 Task: Add an event with the title Presentation Rehearsal and Final Touches, date '2024/05/25', time 9:40 AM to 11:40 AMand add a description: The employee and the supervisor will collaboratively develop an action plan outlining the steps and strategies necessary for improvement. This plan may include specific tasks, training or development opportunities, resources, and support systems to aid in the employee's growth and progress.Select event color  Banana . Add location for the event as: Riyadh, Saudi Arabia, logged in from the account softage.4@softage.netand send the event invitation to softage.2@softage.net and softage.3@softage.net. Set a reminder for the event Every weekday(Monday to Friday)
Action: Mouse moved to (85, 112)
Screenshot: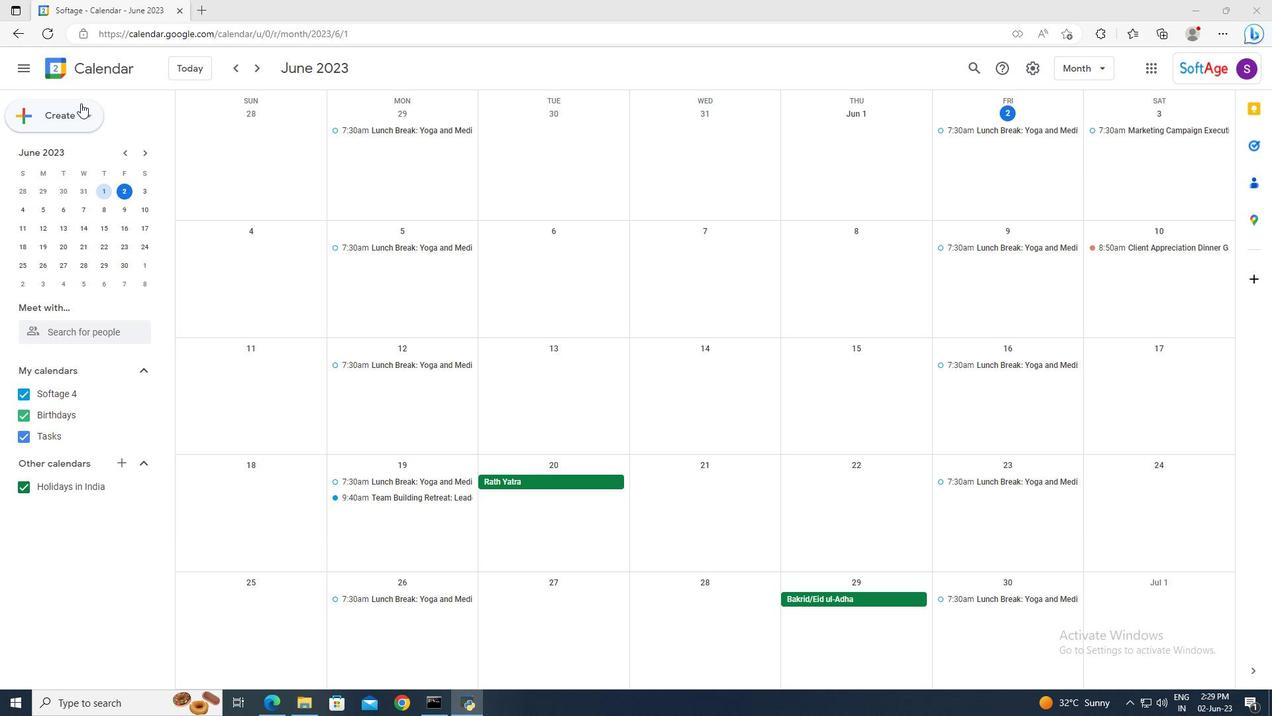 
Action: Mouse pressed left at (85, 112)
Screenshot: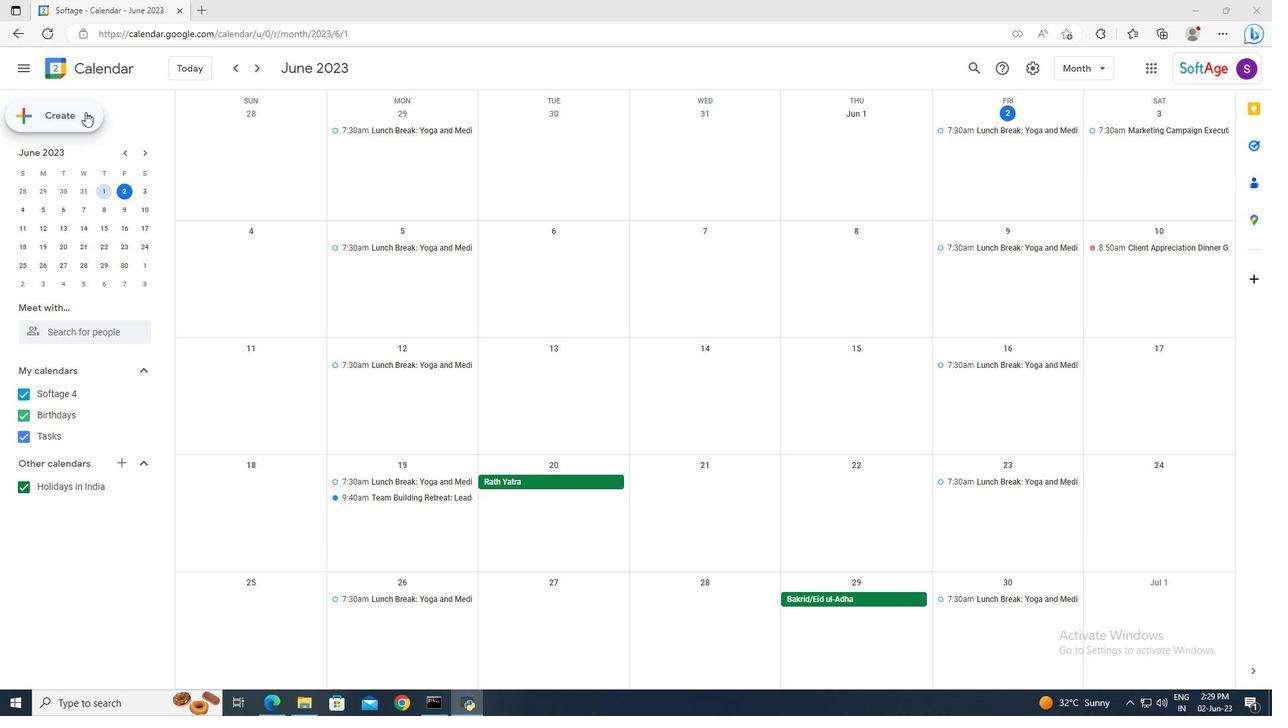 
Action: Mouse moved to (86, 150)
Screenshot: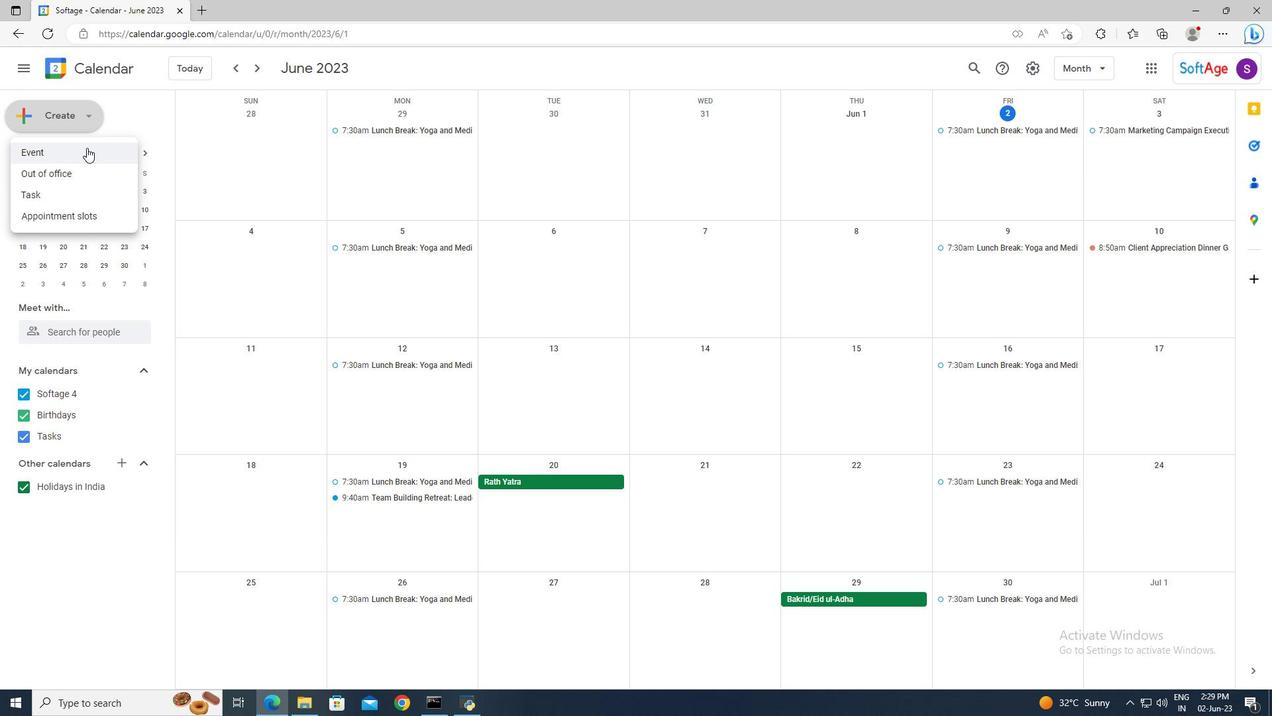 
Action: Mouse pressed left at (86, 150)
Screenshot: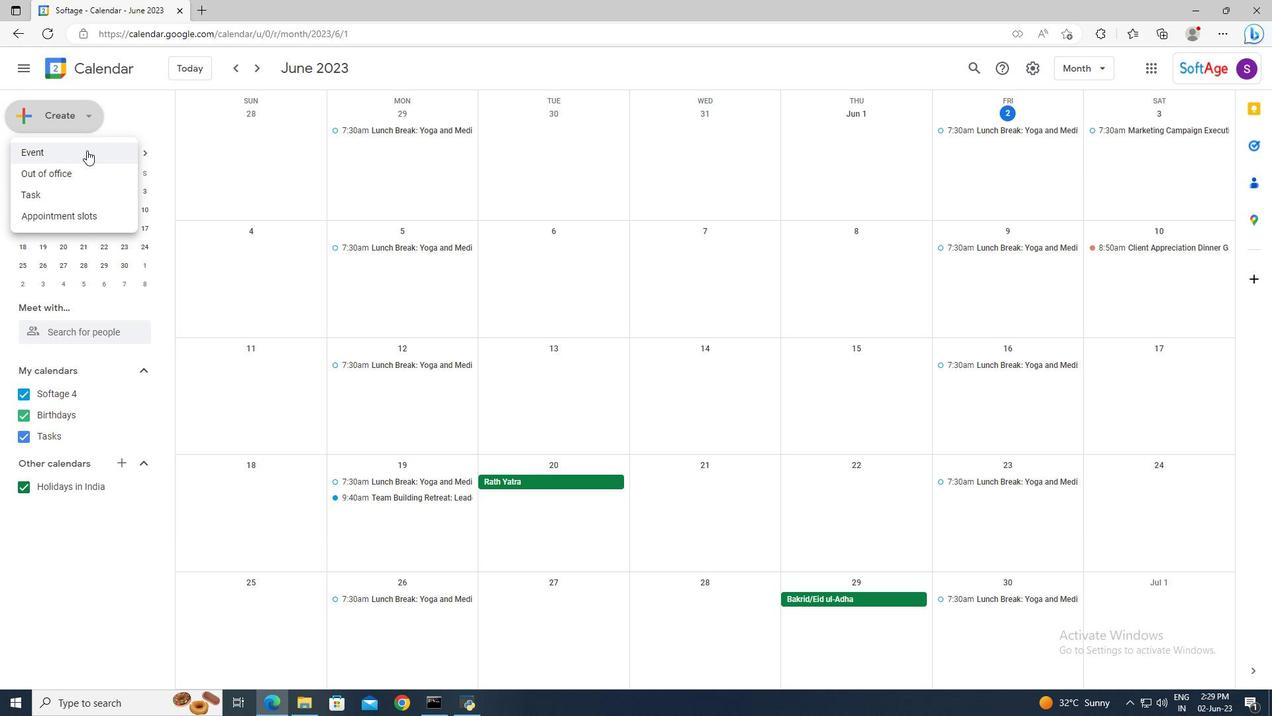 
Action: Mouse moved to (646, 444)
Screenshot: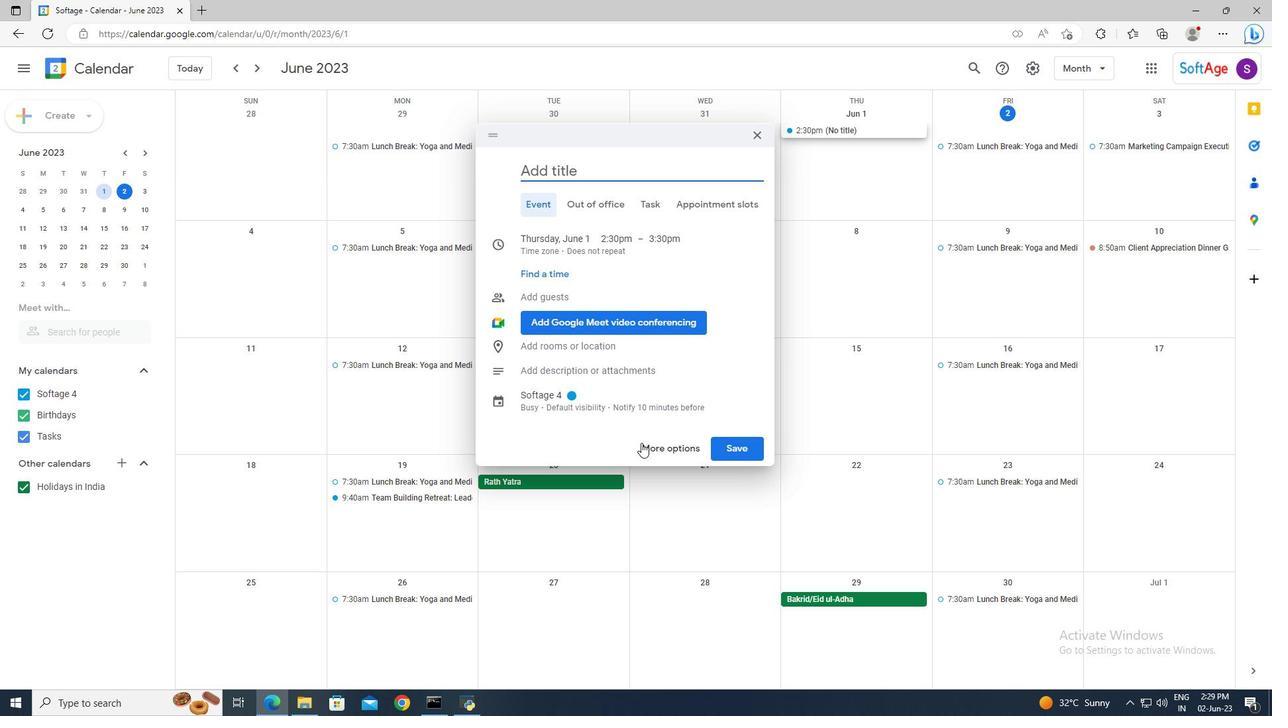 
Action: Mouse pressed left at (646, 444)
Screenshot: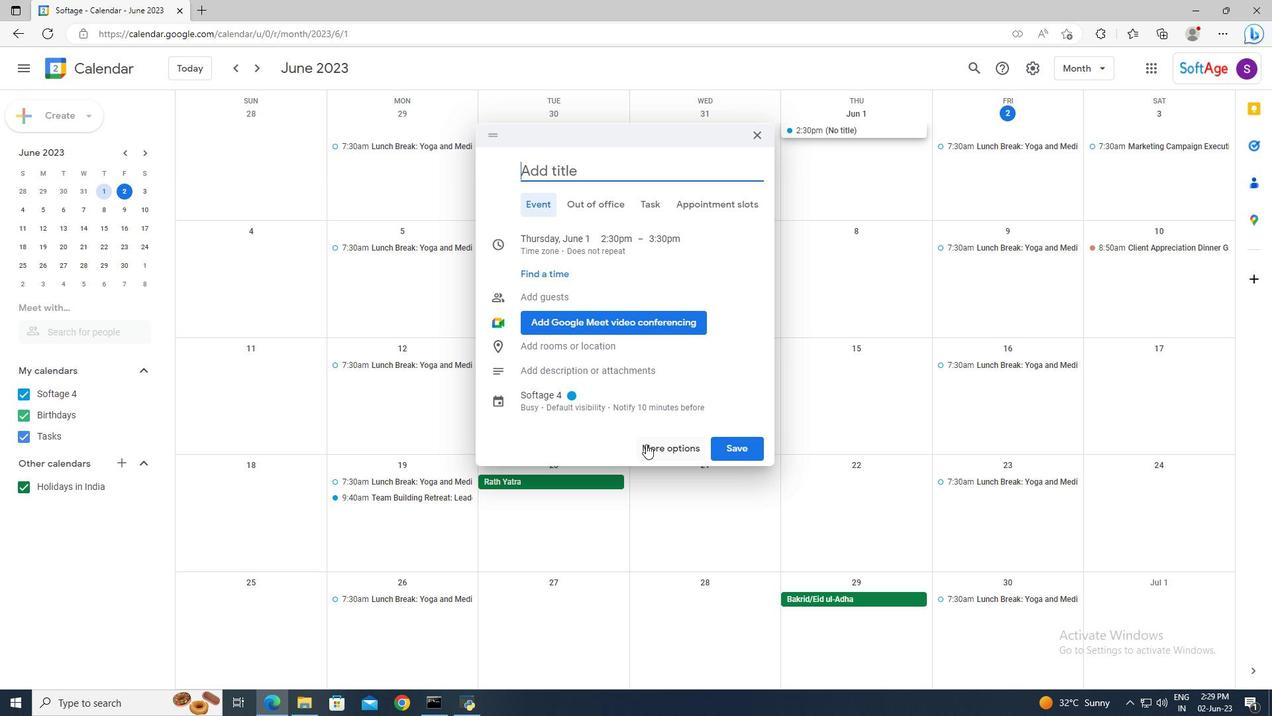 
Action: Mouse moved to (240, 79)
Screenshot: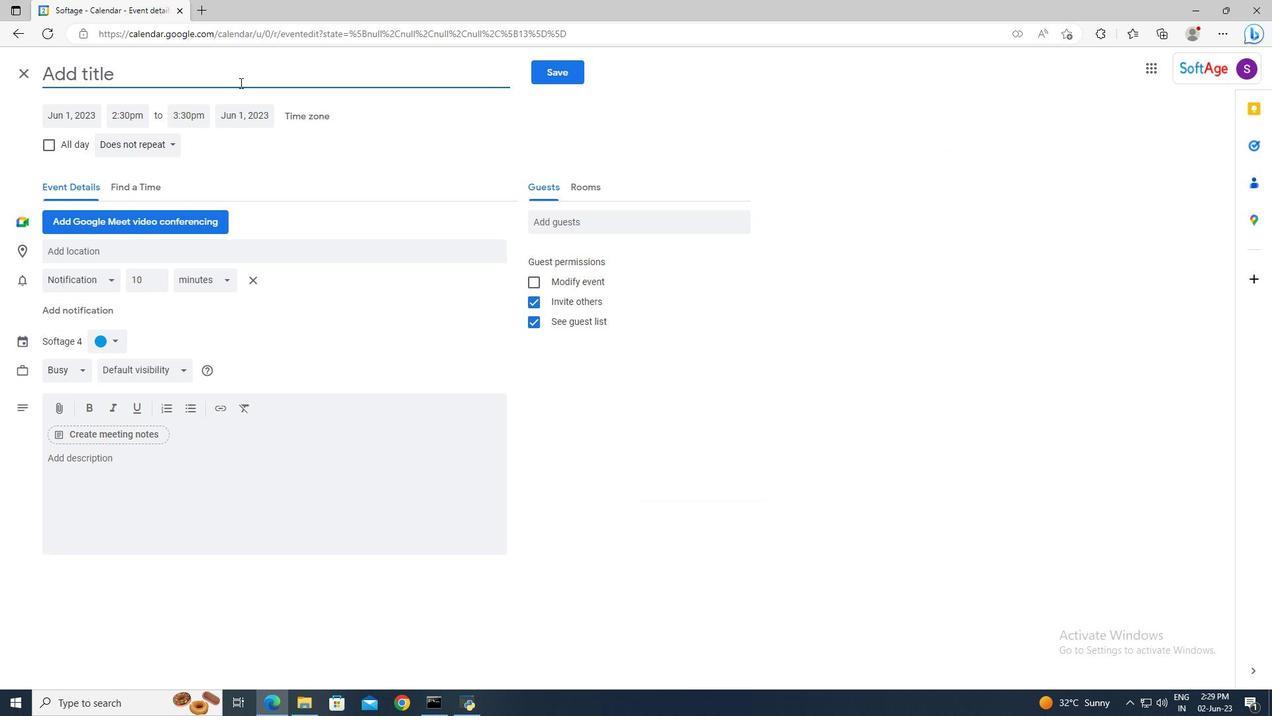 
Action: Mouse pressed left at (240, 79)
Screenshot: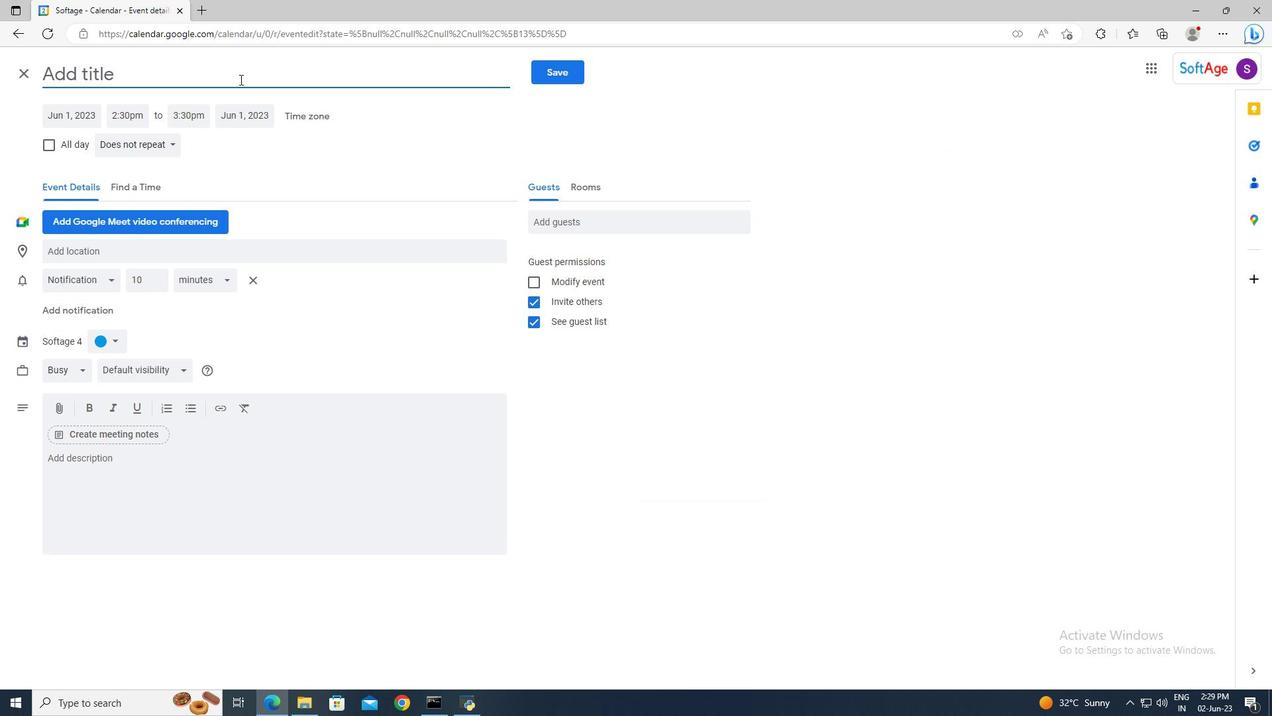 
Action: Key pressed <Key.shift>Presentation<Key.space><Key.shift>Rehearsal<Key.space>and<Key.space><Key.shift>Final<Key.space><Key.shift>Touches
Screenshot: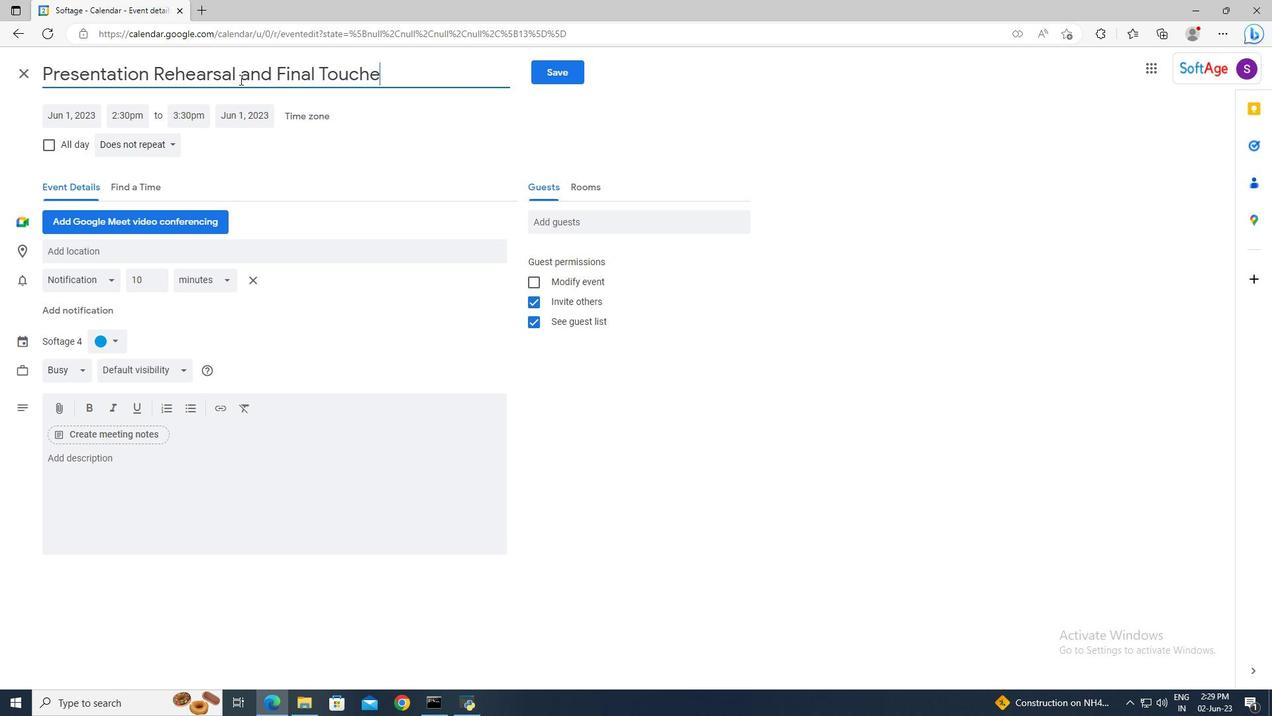 
Action: Mouse moved to (82, 116)
Screenshot: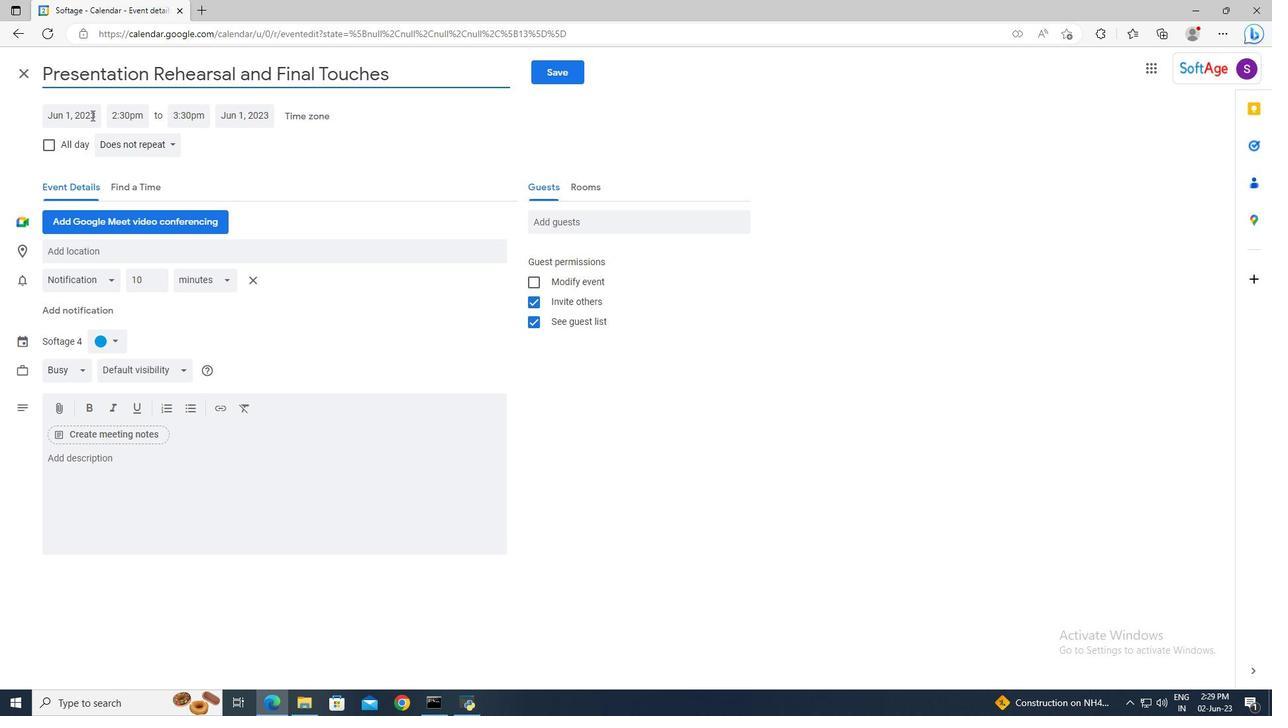 
Action: Mouse pressed left at (82, 116)
Screenshot: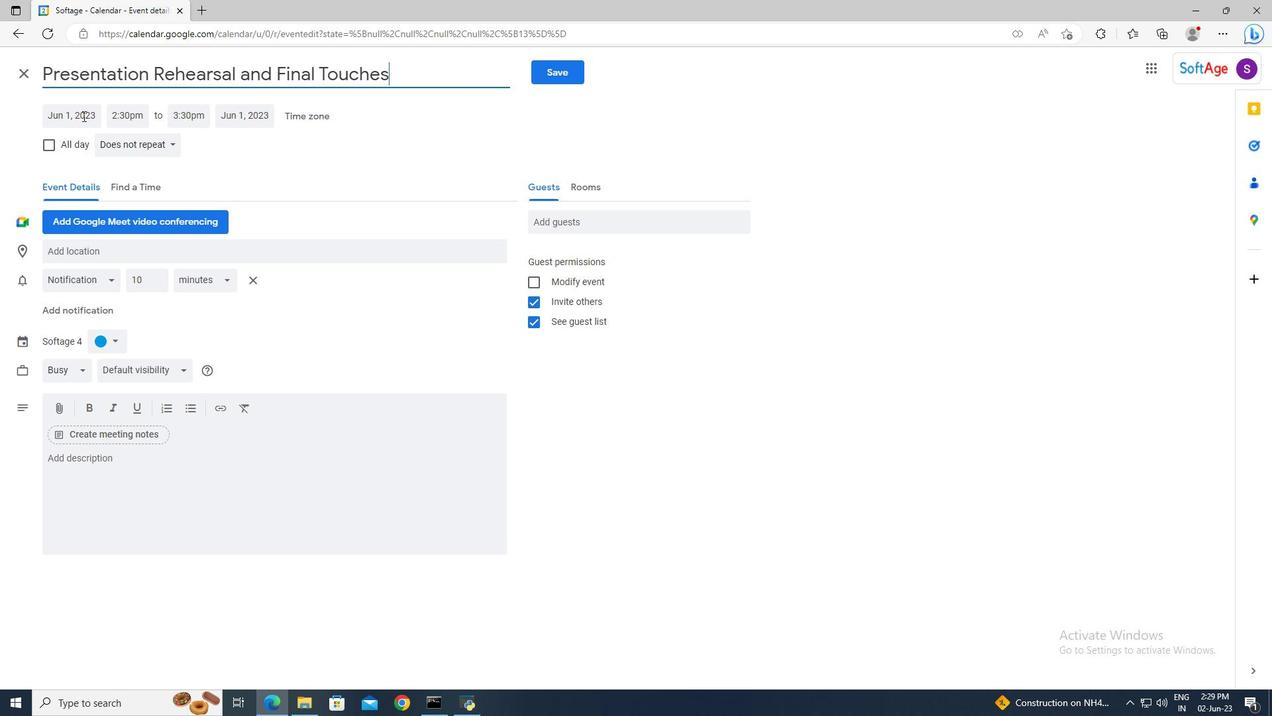 
Action: Mouse moved to (188, 141)
Screenshot: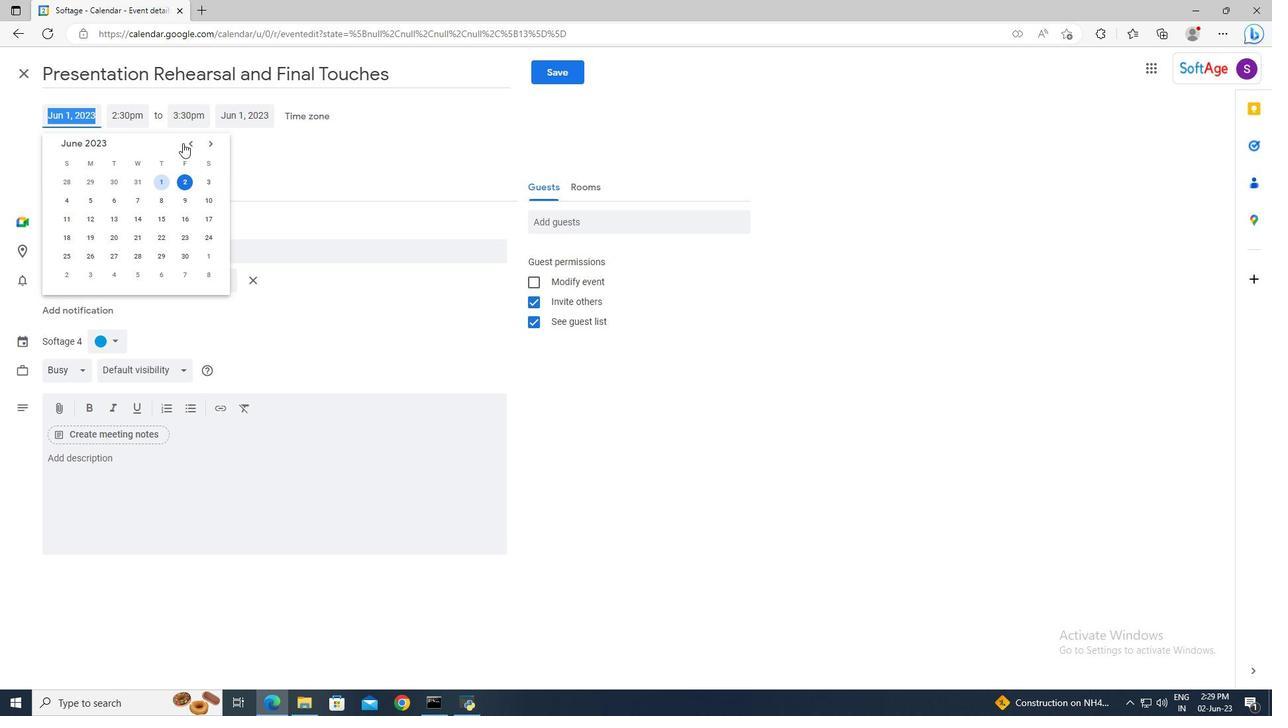 
Action: Mouse pressed left at (188, 141)
Screenshot: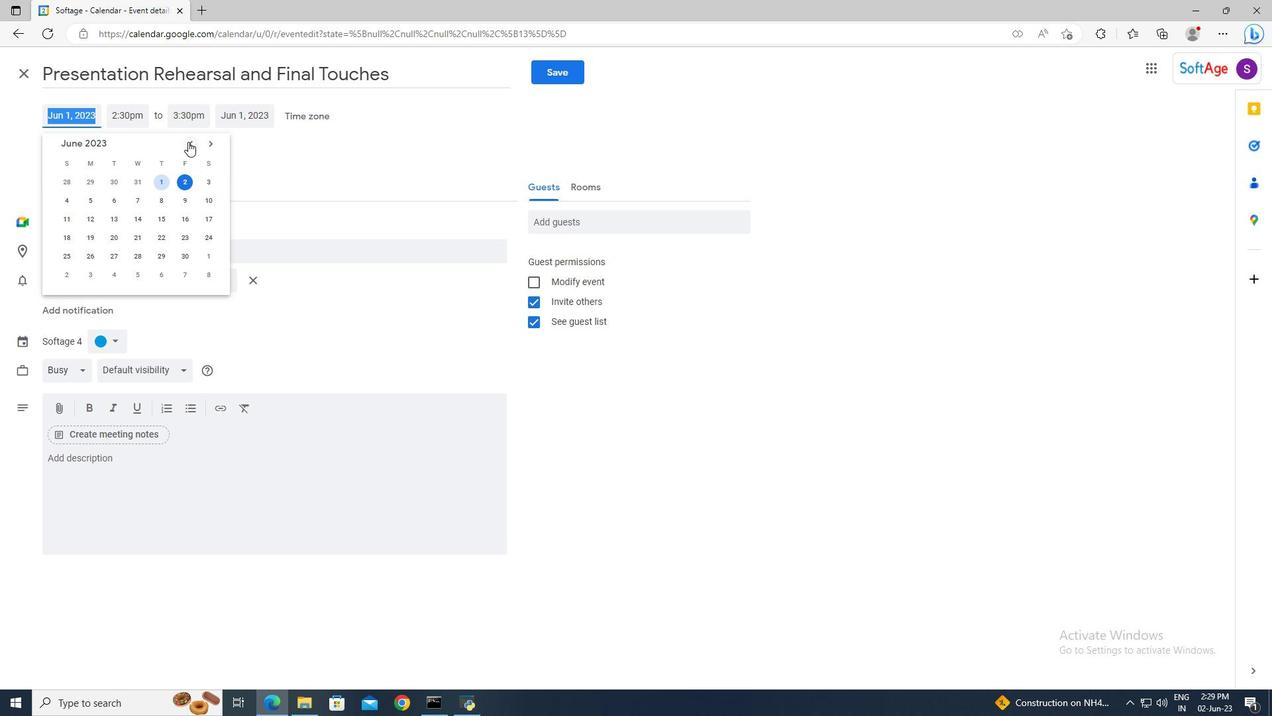 
Action: Mouse moved to (158, 238)
Screenshot: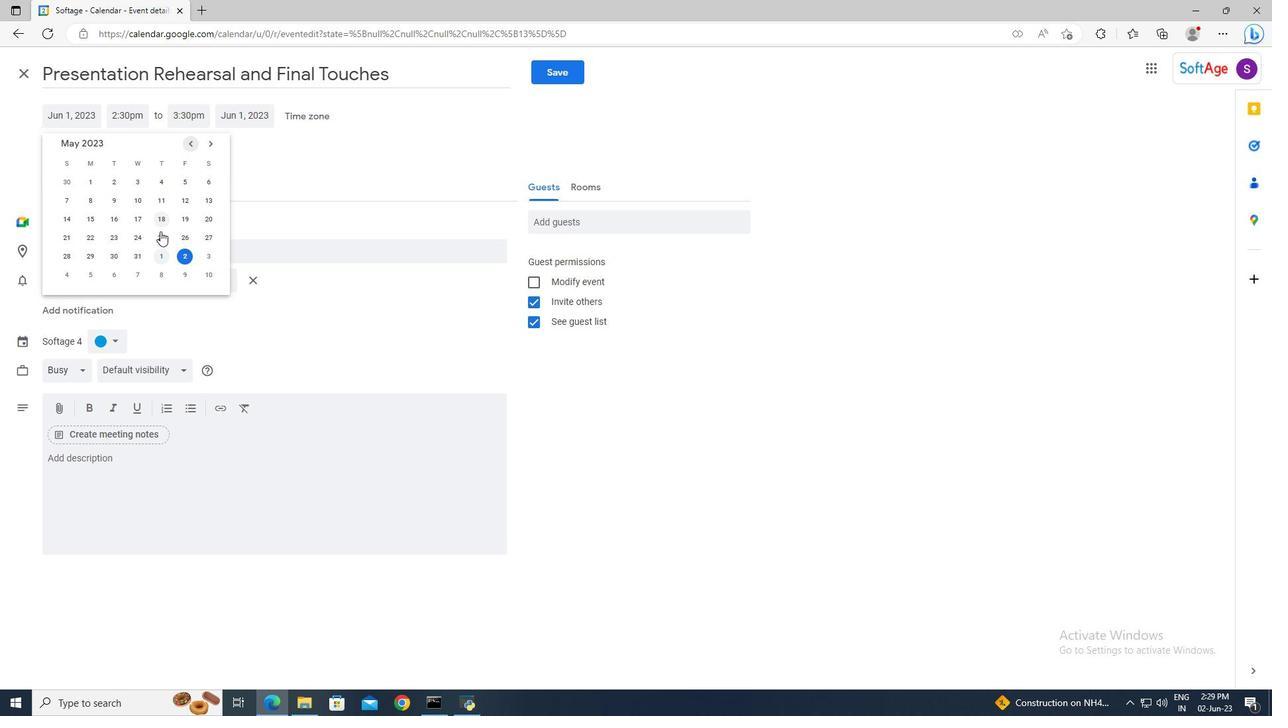 
Action: Mouse pressed left at (158, 238)
Screenshot: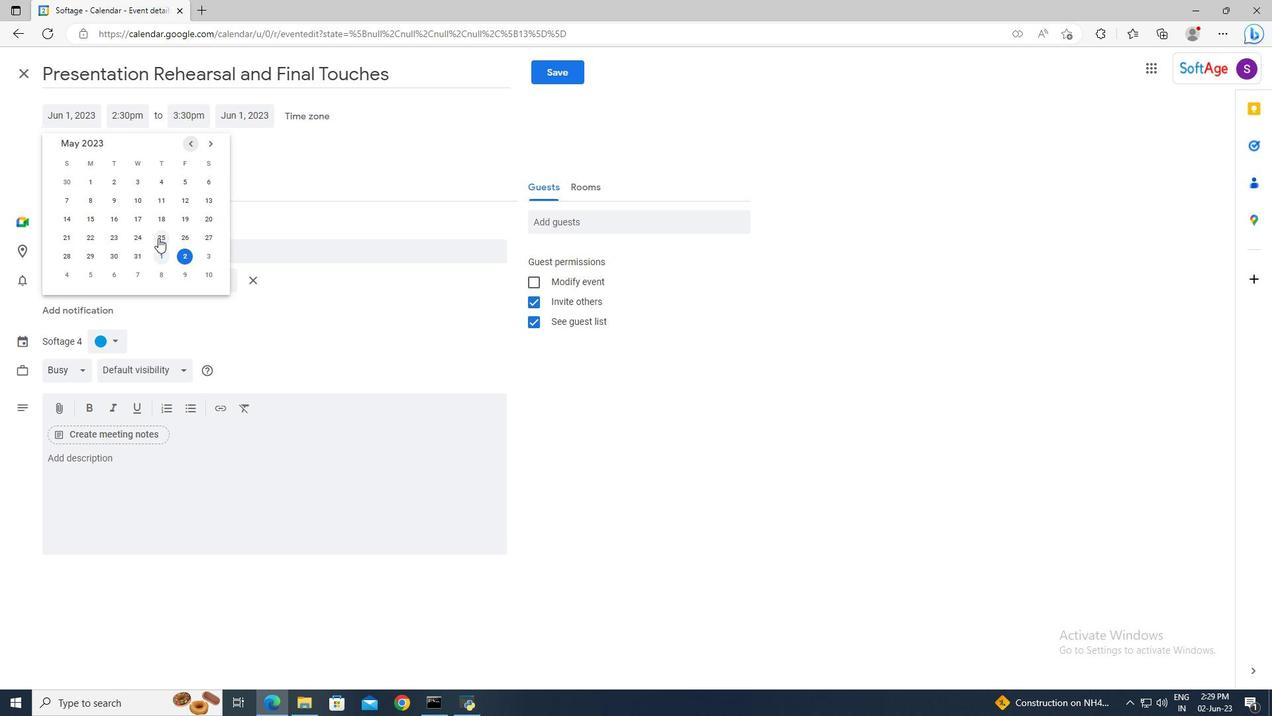 
Action: Mouse moved to (147, 116)
Screenshot: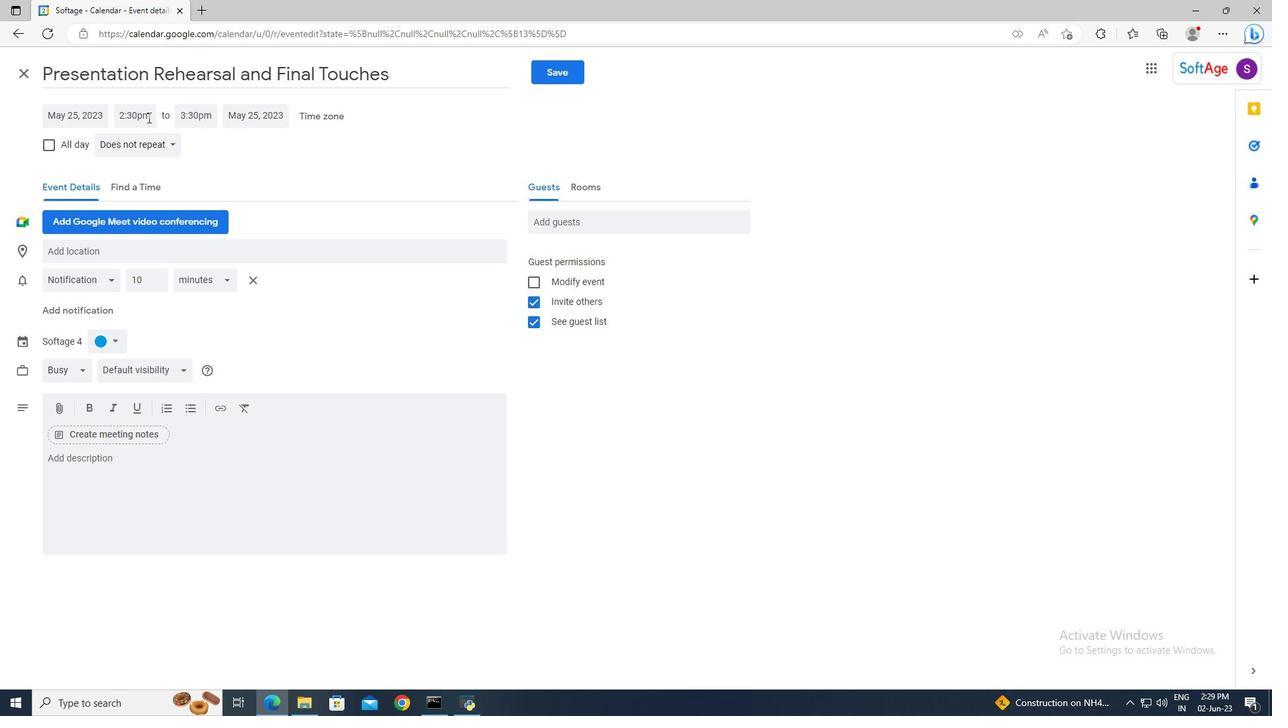 
Action: Mouse pressed left at (147, 116)
Screenshot: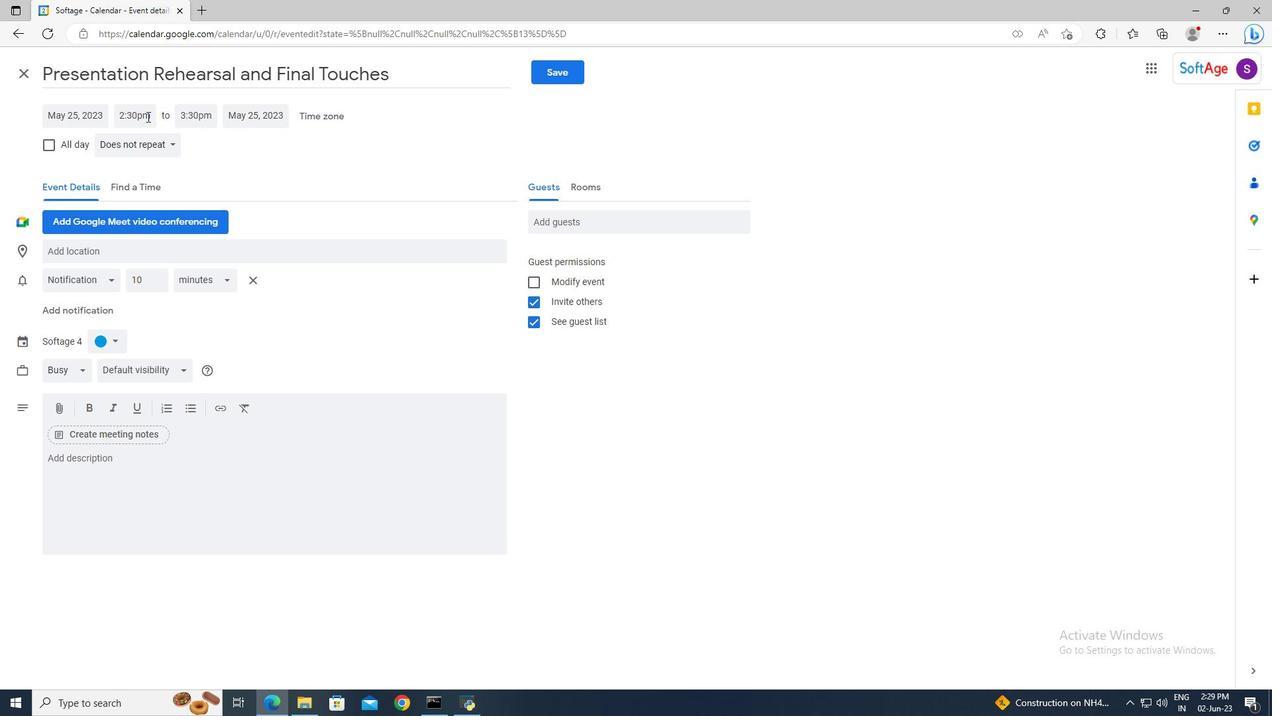 
Action: Key pressed 9<Key.shift>:40<Key.space><Key.shift>AM<Key.enter>
Screenshot: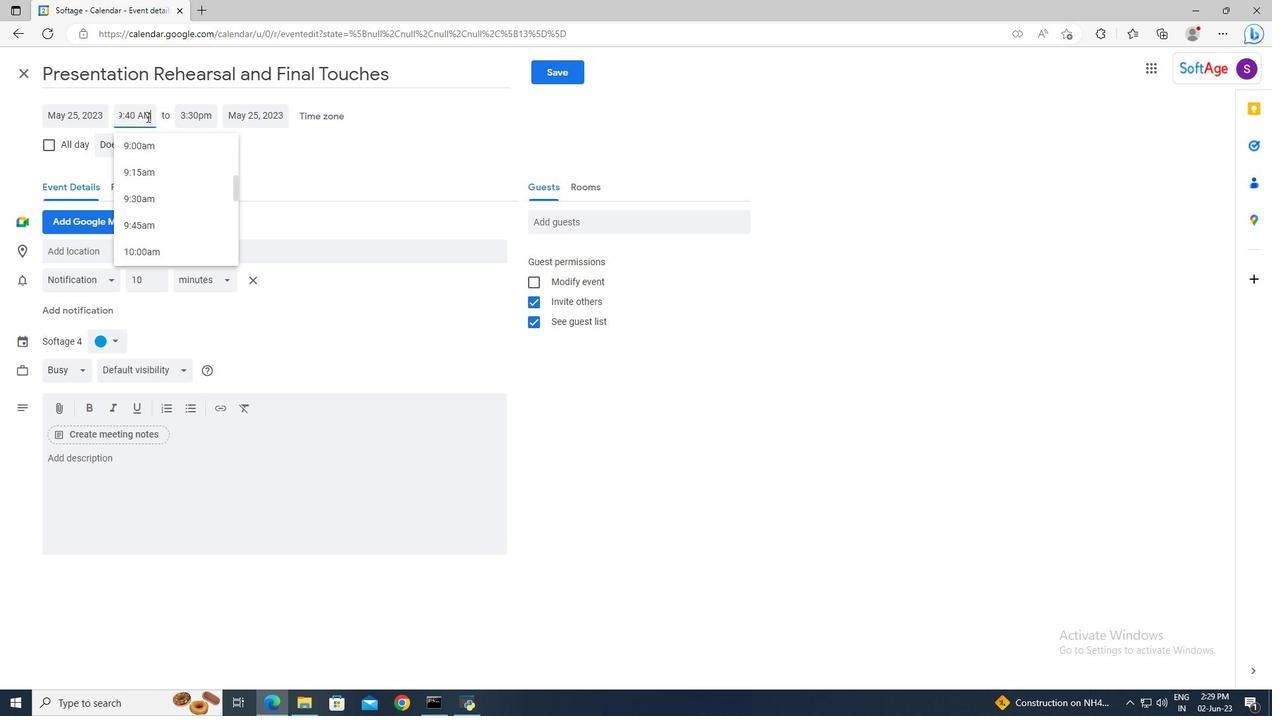 
Action: Mouse moved to (187, 111)
Screenshot: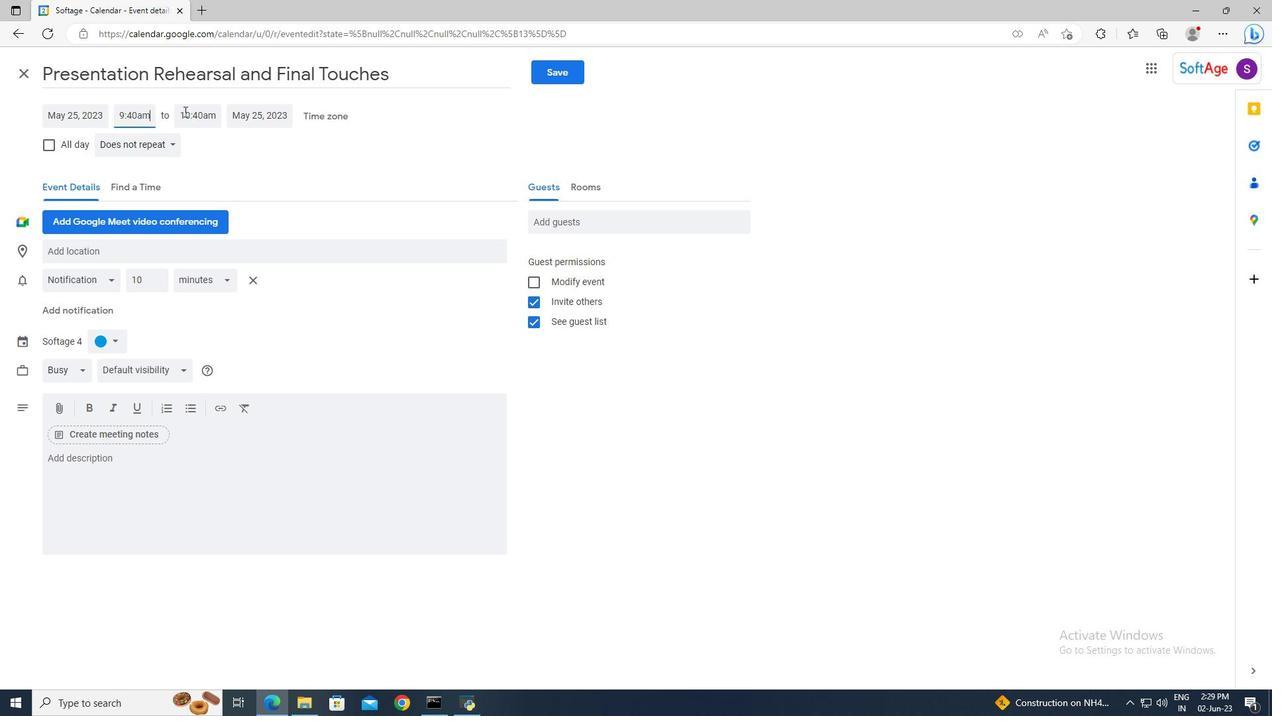
Action: Mouse pressed left at (187, 111)
Screenshot: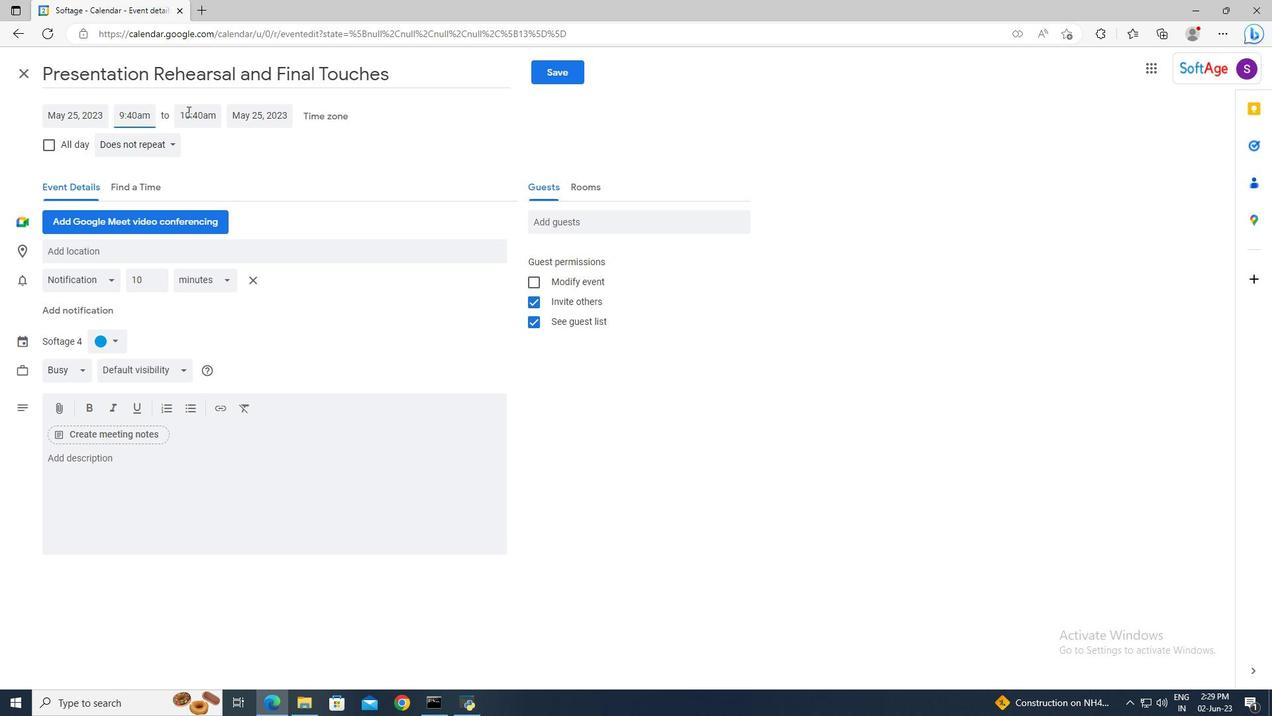 
Action: Key pressed 11<Key.shift>:40<Key.space><Key.shift>AM<Key.enter>
Screenshot: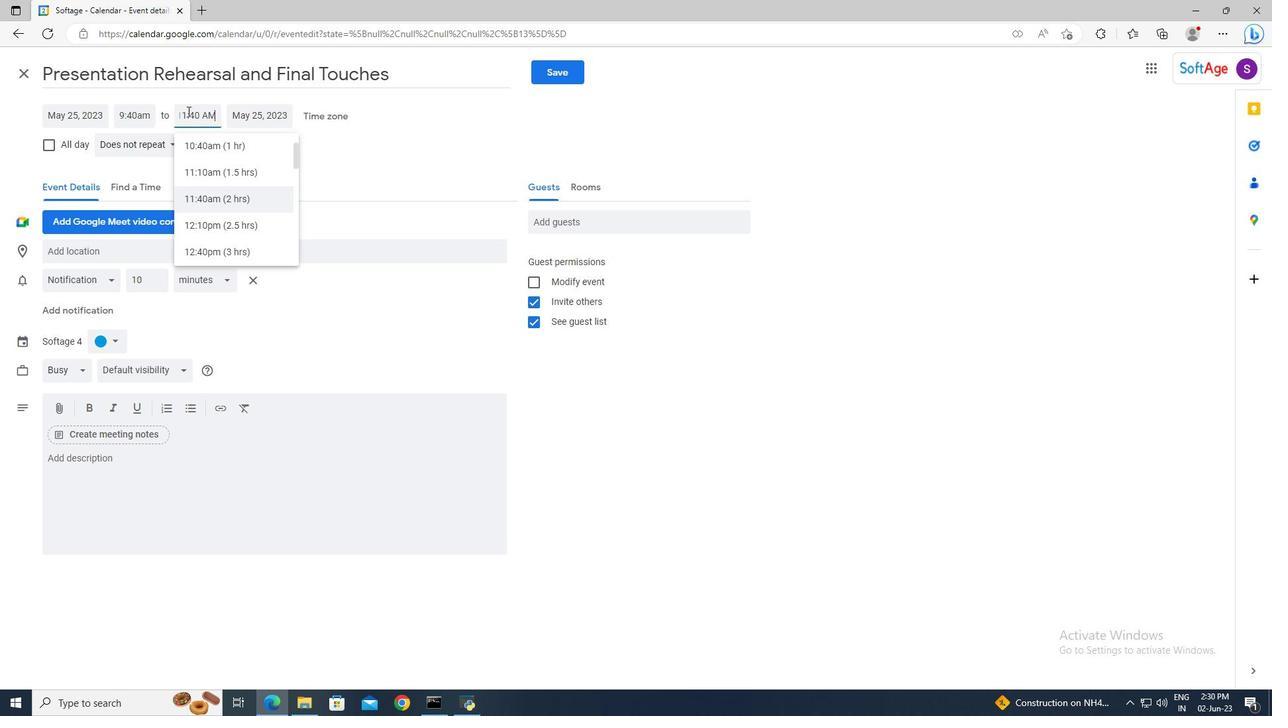 
Action: Mouse moved to (169, 460)
Screenshot: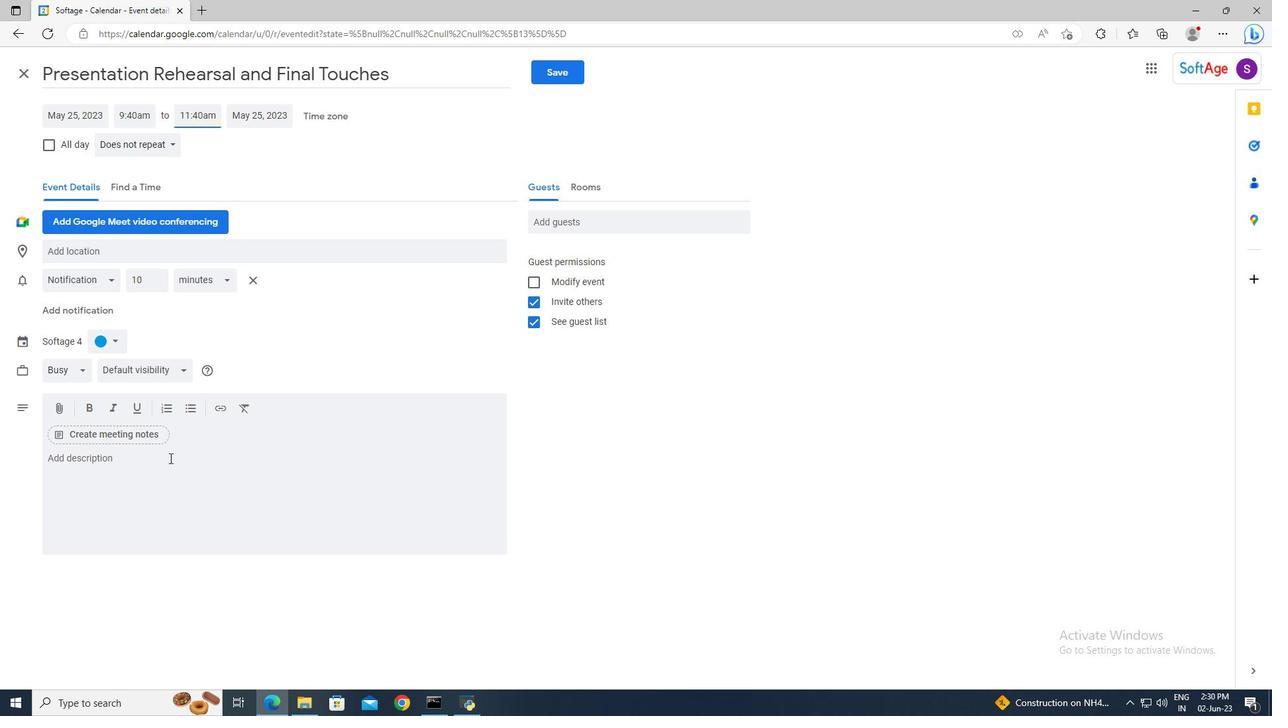 
Action: Mouse pressed left at (169, 460)
Screenshot: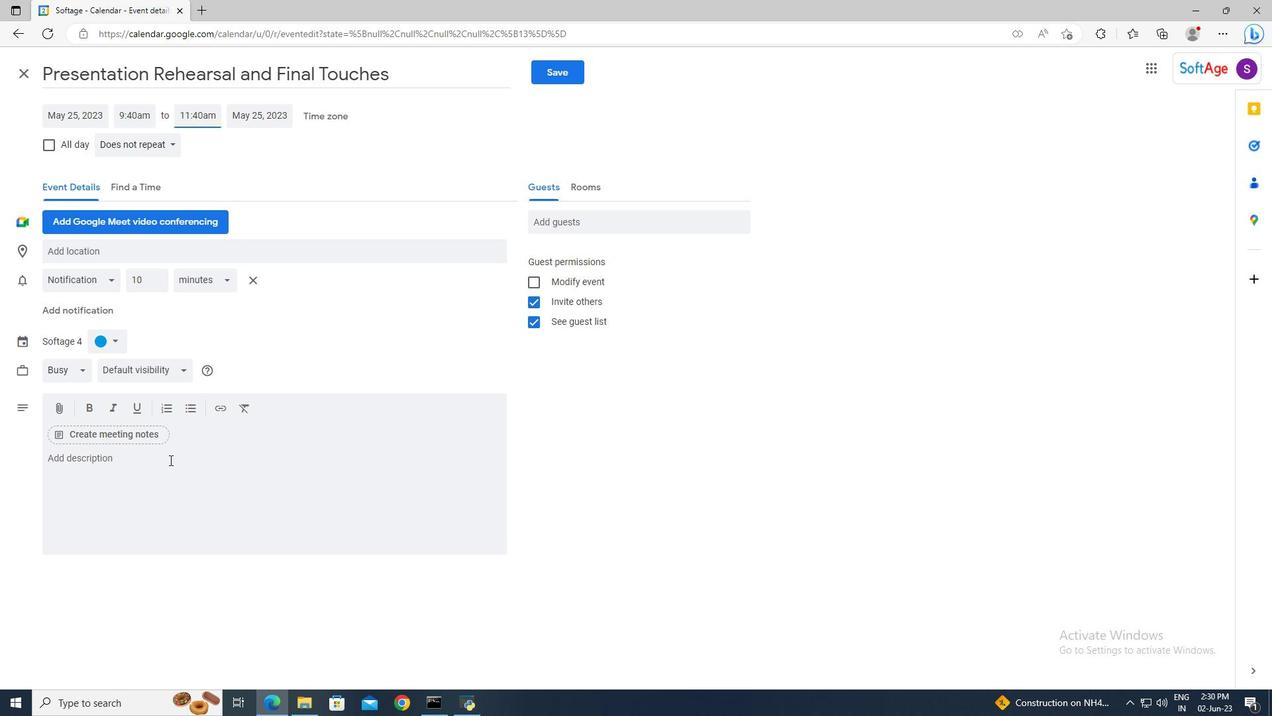 
Action: Key pressed <Key.shift>The<Key.space>employee<Key.space>and<Key.space>the<Key.space>supervisor<Key.space>will<Key.space>collaboratively<Key.space>develop<Key.space>an<Key.space>action<Key.space>plan<Key.space>outlining<Key.space>the<Key.space>steps<Key.space>and<Key.space>strategies<Key.space>necessary<Key.space>for<Key.space>improvement.<Key.space><Key.shift>This<Key.space>plan<Key.space>may<Key.space>include<Key.space>specific<Key.space>tasks,<Key.space>training<Key.space>or<Key.space>development<Key.space>opportunities,<Key.space>resources,<Key.space>and<Key.space>support<Key.space>systems<Key.space>to<Key.space>aid<Key.space>in<Key.space>the<Key.space>employee's<Key.space>growth<Key.space>and<Key.space>progress.
Screenshot: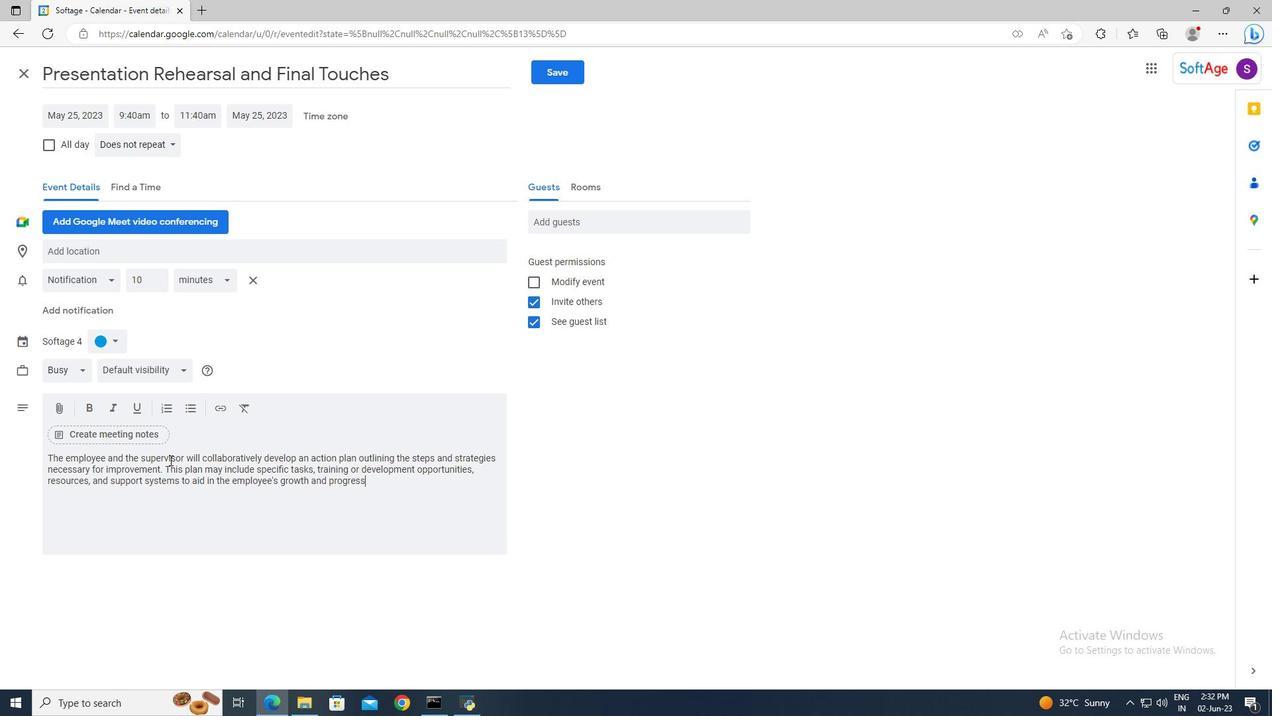 
Action: Mouse moved to (123, 336)
Screenshot: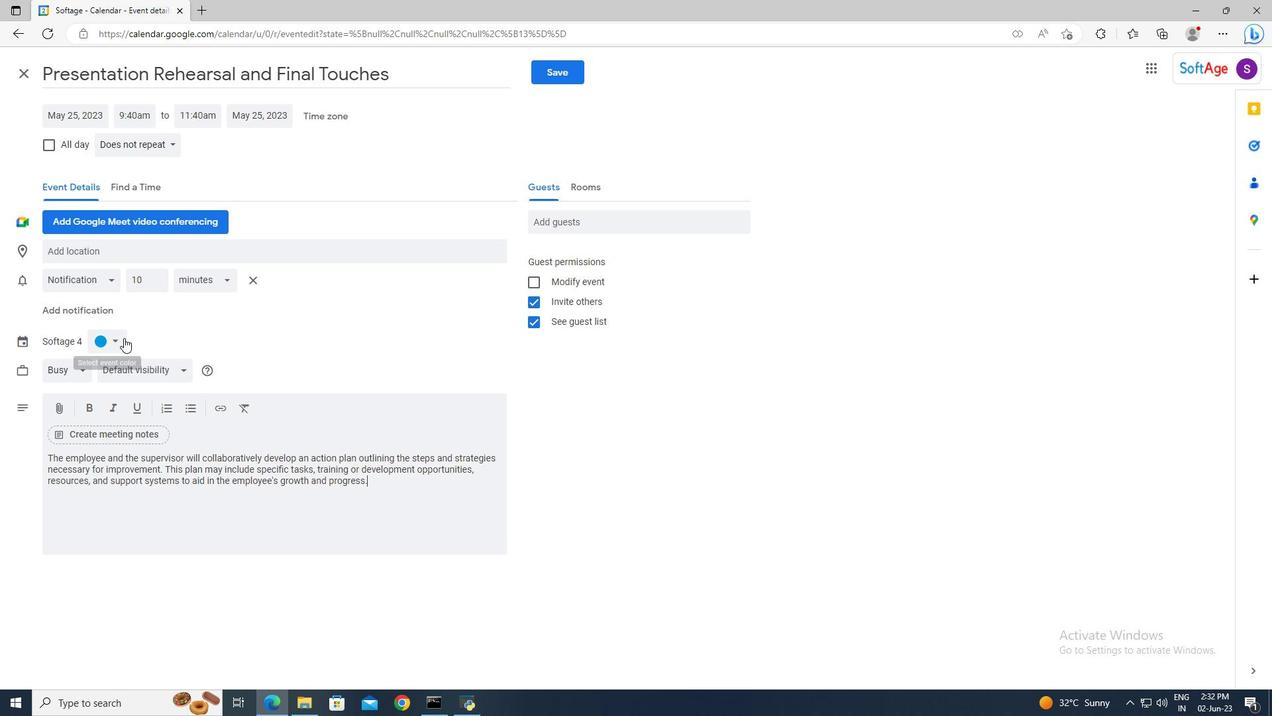 
Action: Mouse pressed left at (123, 336)
Screenshot: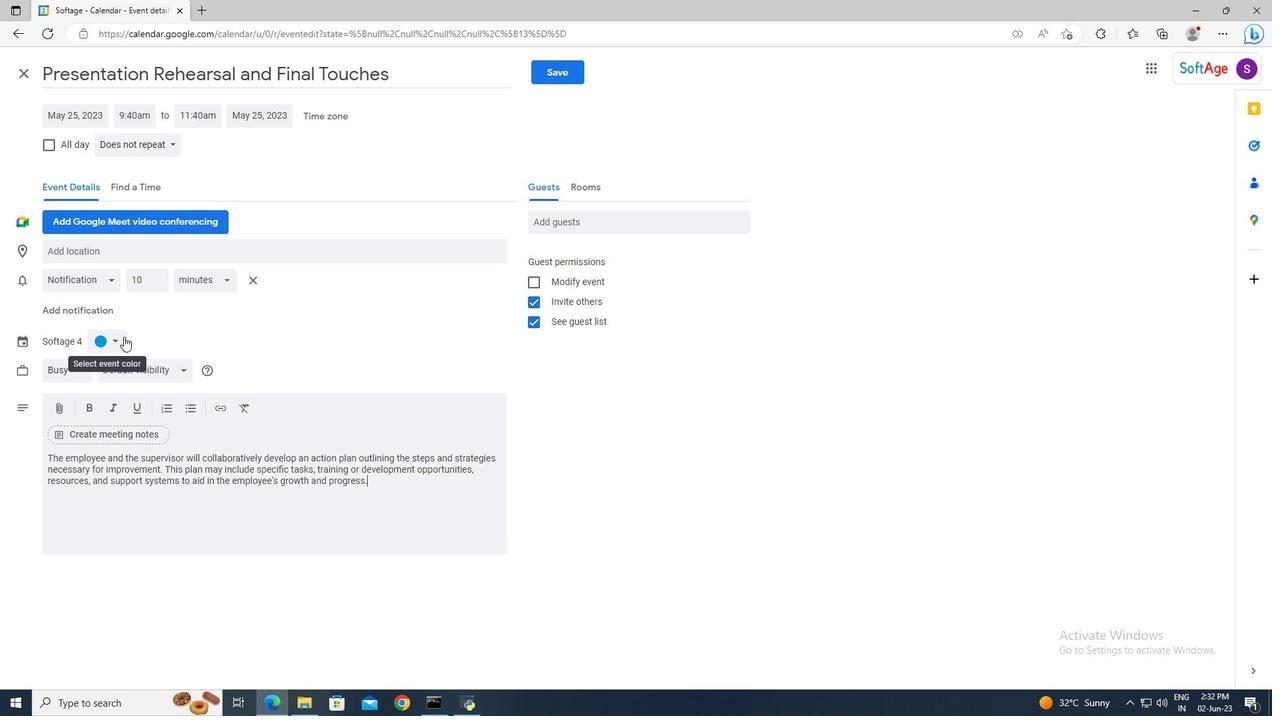 
Action: Mouse moved to (114, 356)
Screenshot: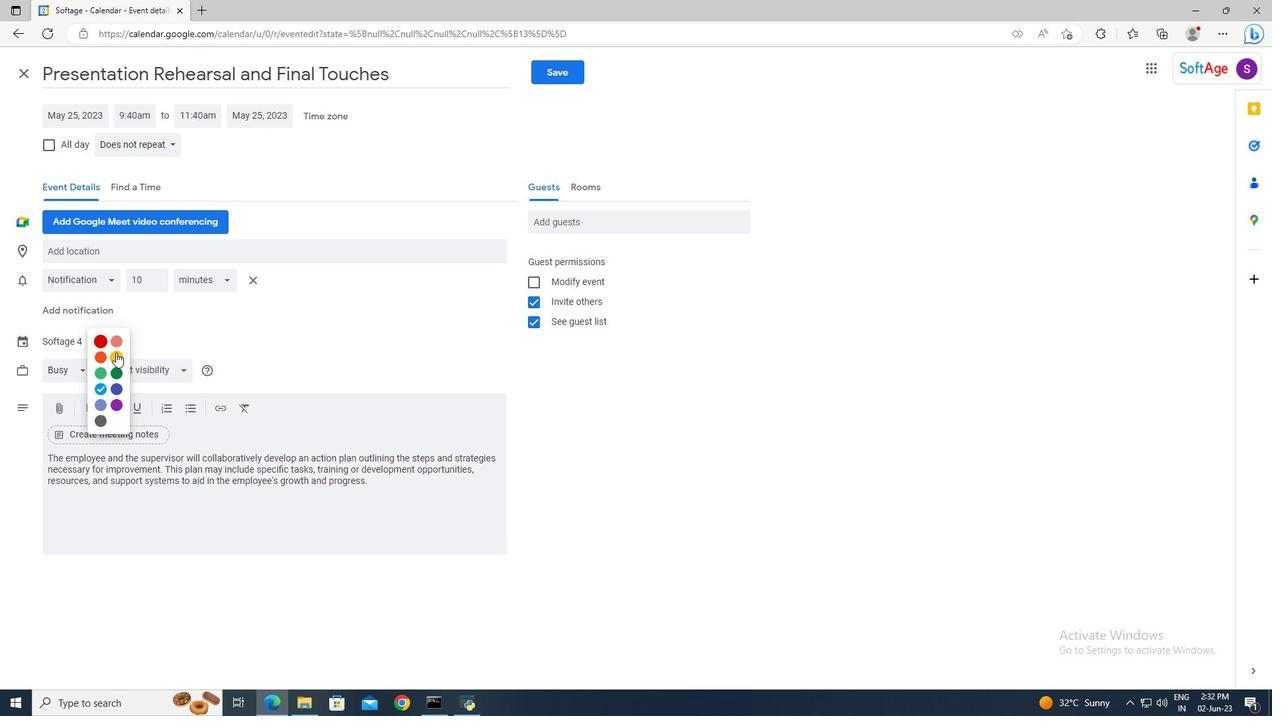 
Action: Mouse pressed left at (114, 356)
Screenshot: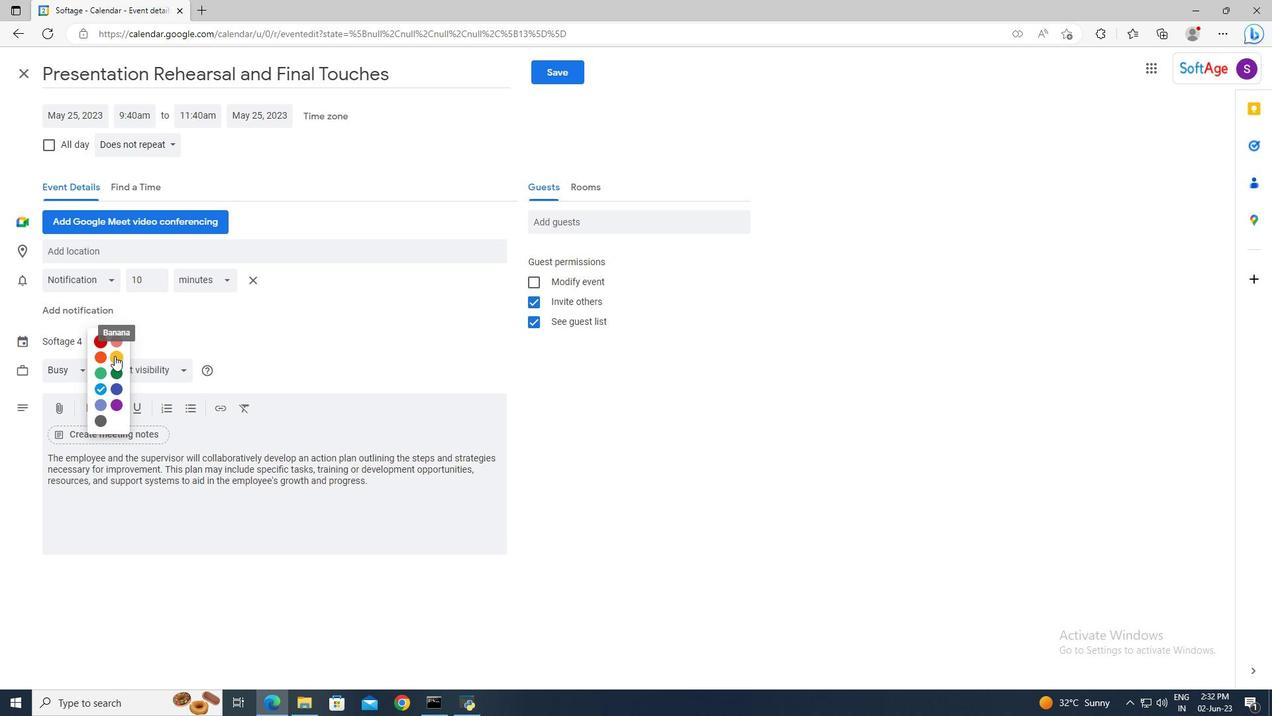 
Action: Mouse moved to (113, 251)
Screenshot: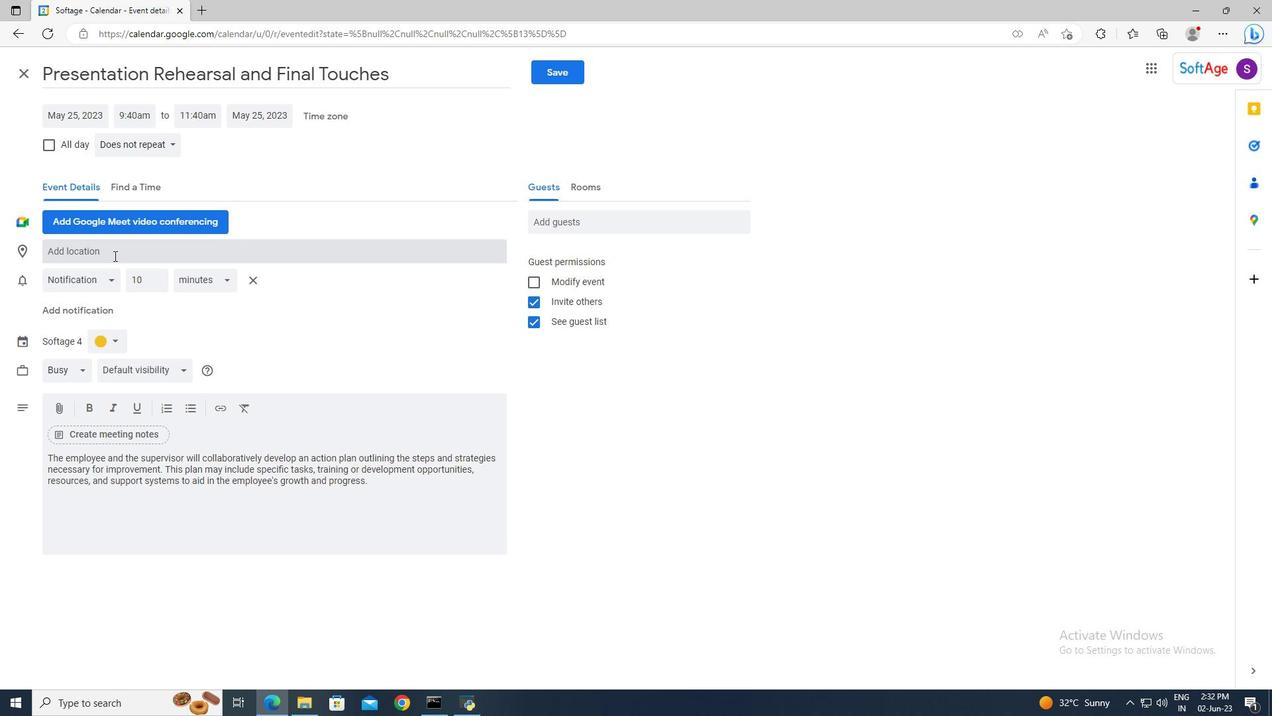 
Action: Mouse pressed left at (113, 251)
Screenshot: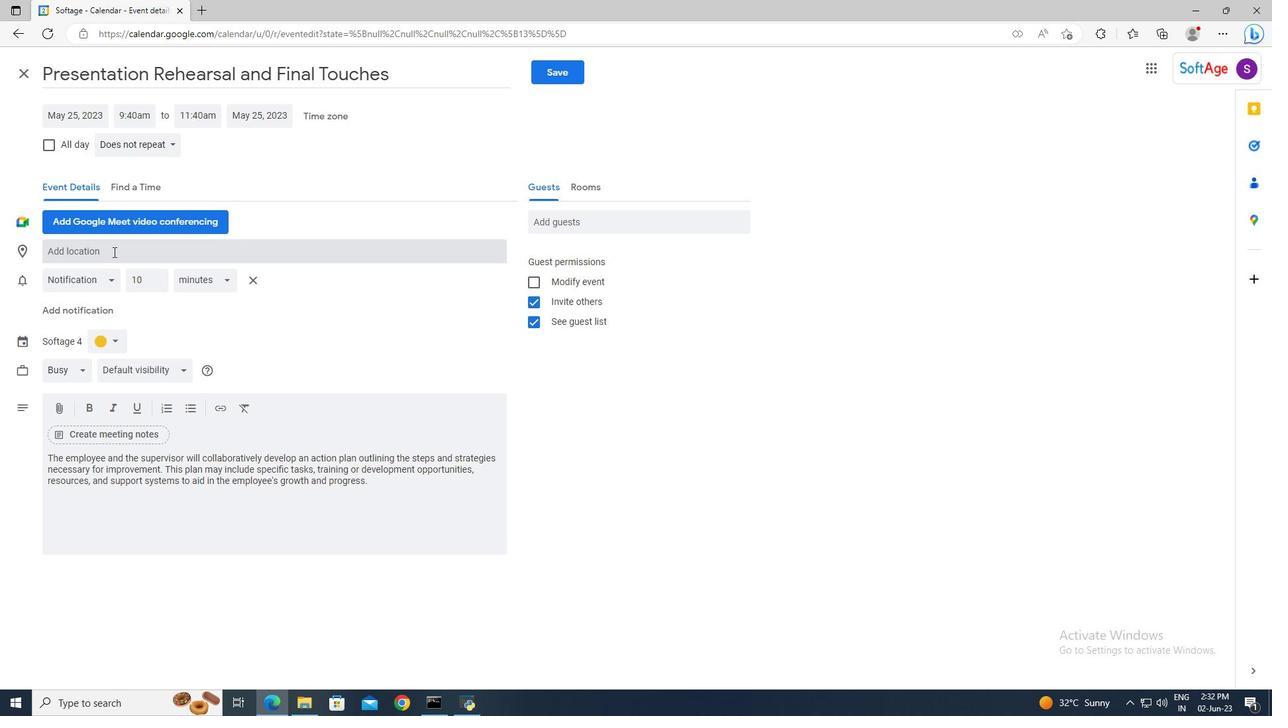 
Action: Key pressed <Key.shift>Riyadh,<Key.space><Key.shift_r>Saudi<Key.space><Key.shift_r>Arabia
Screenshot: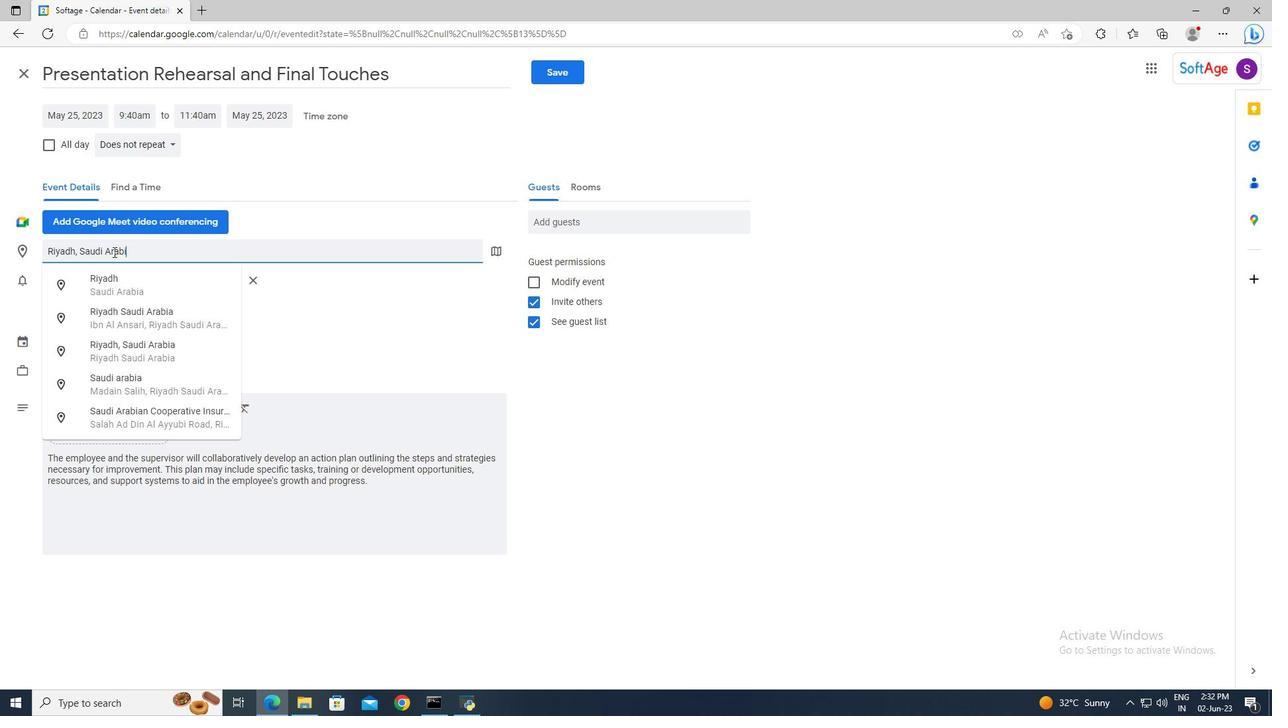 
Action: Mouse moved to (119, 282)
Screenshot: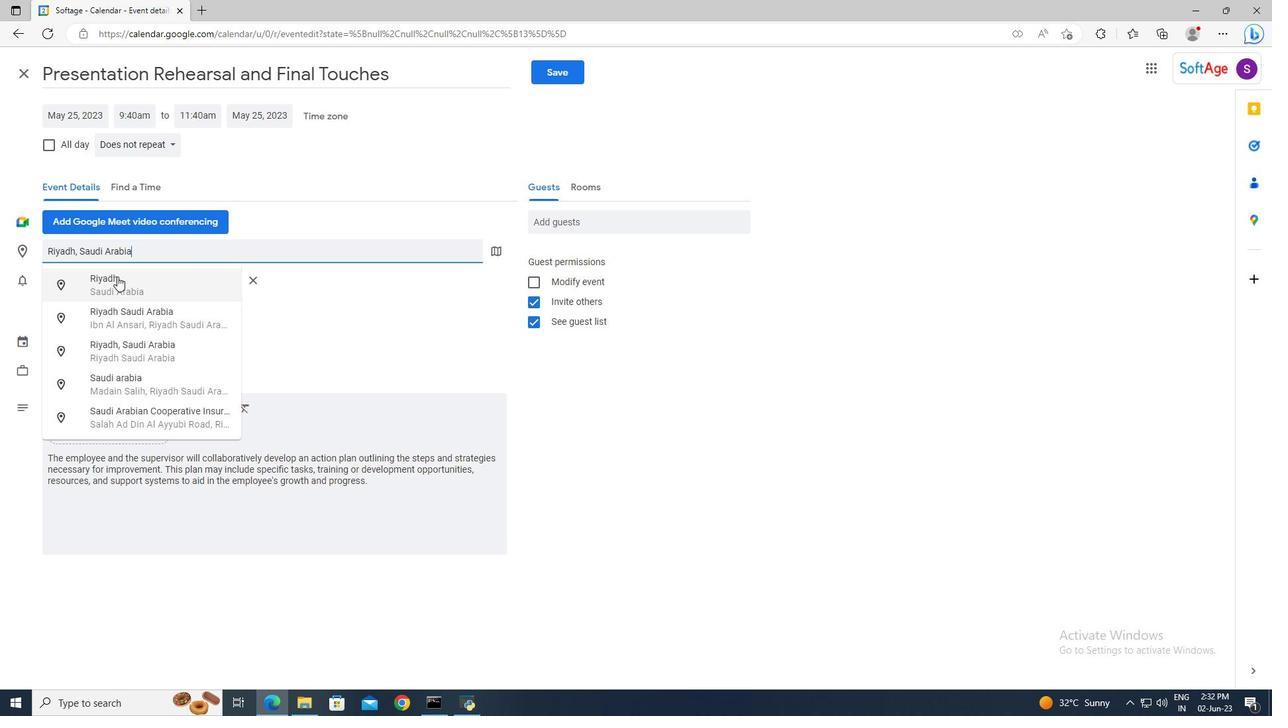 
Action: Mouse pressed left at (119, 282)
Screenshot: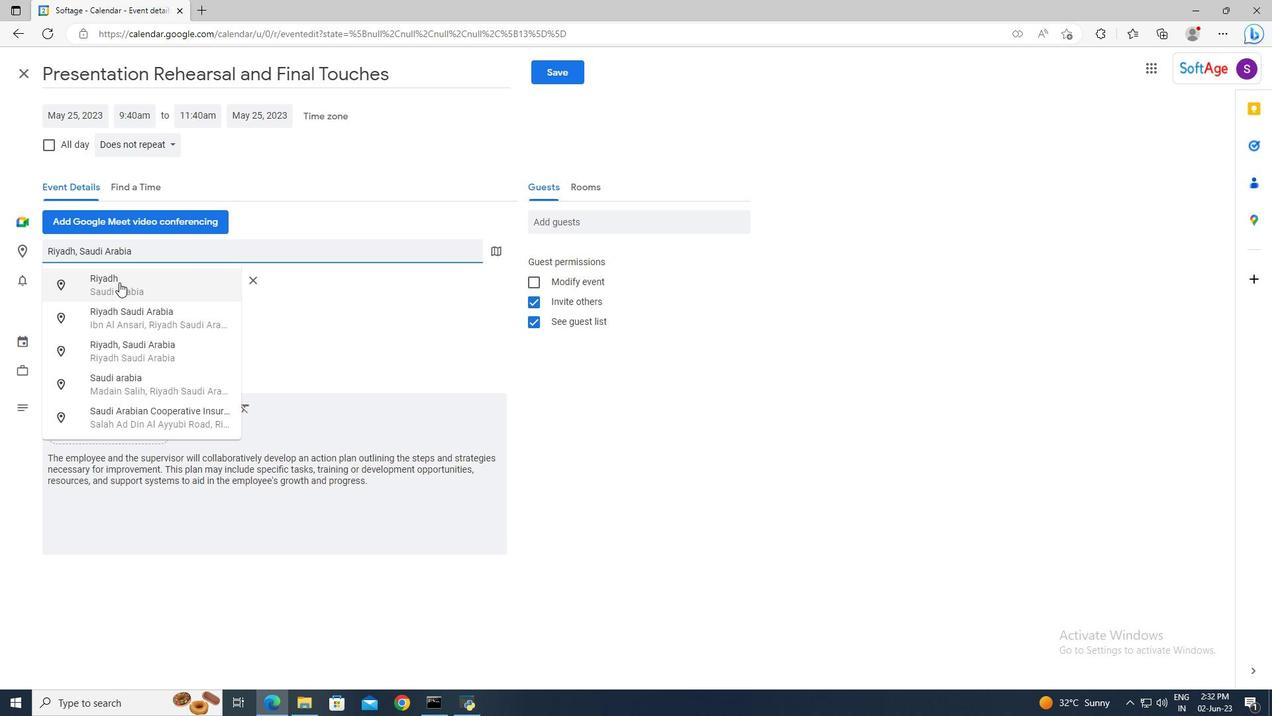 
Action: Mouse moved to (560, 222)
Screenshot: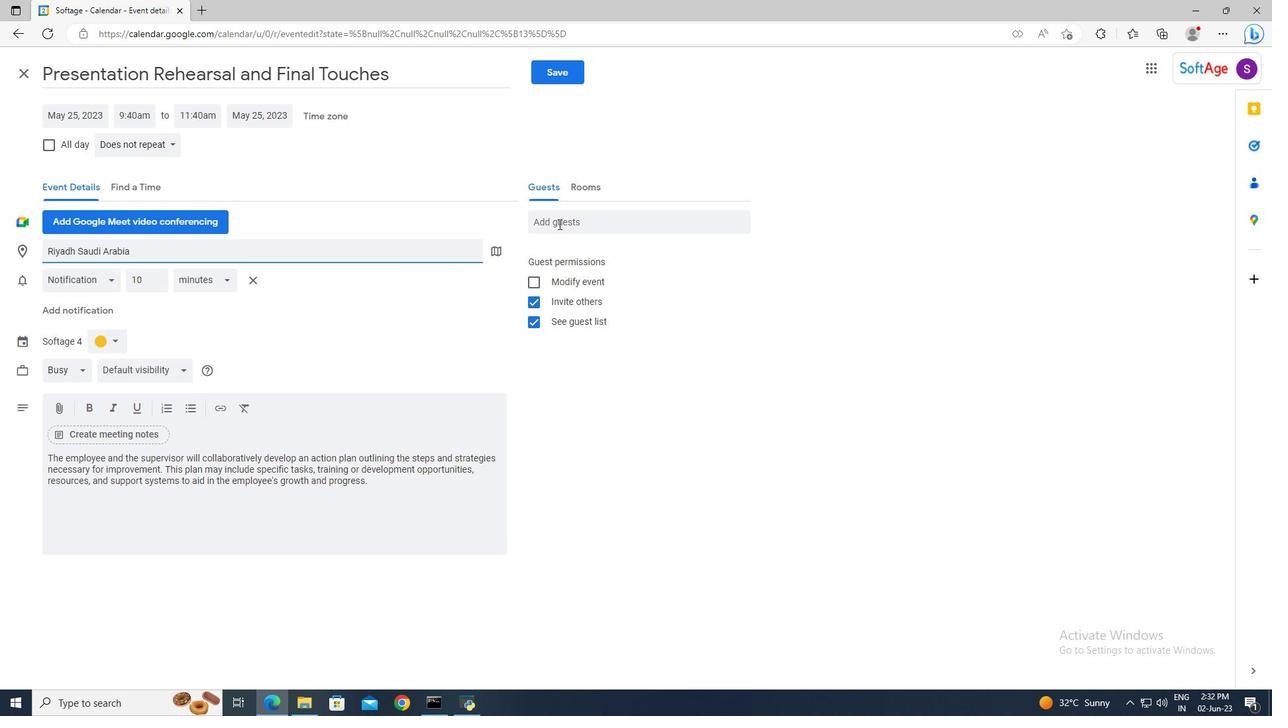 
Action: Mouse pressed left at (560, 222)
Screenshot: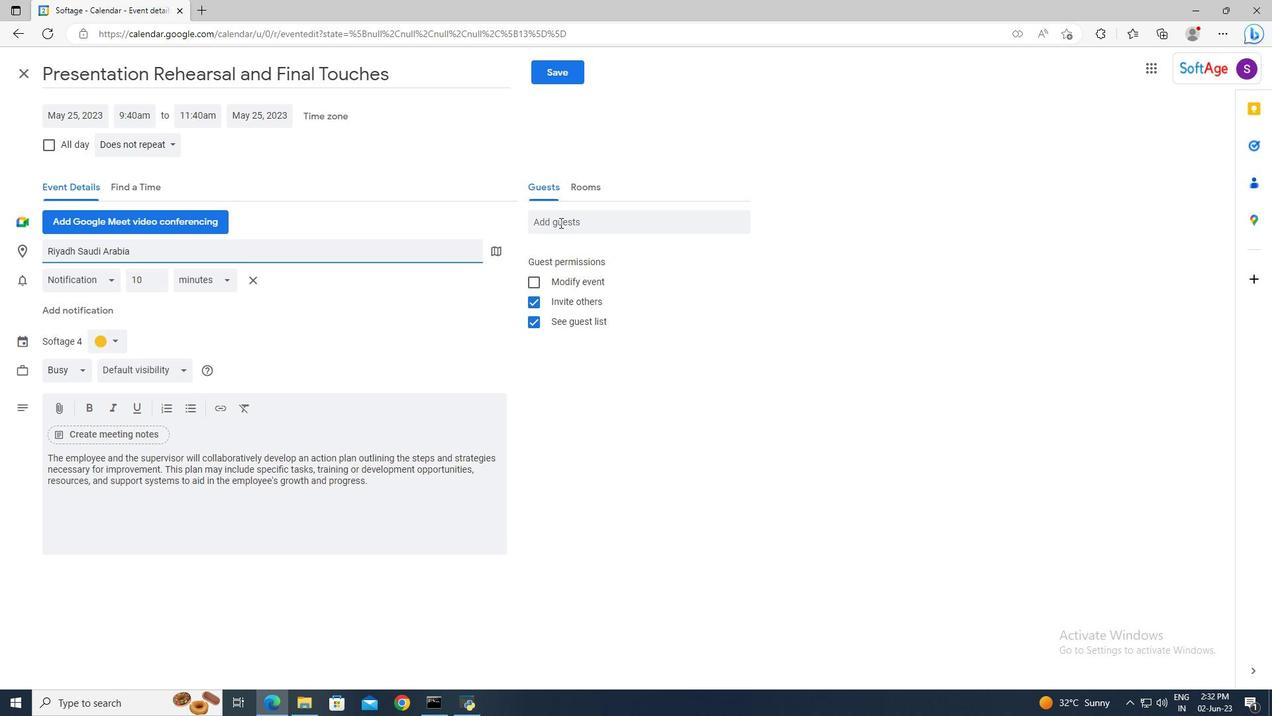 
Action: Key pressed softage.2<Key.shift>@softage.net<Key.enter>
Screenshot: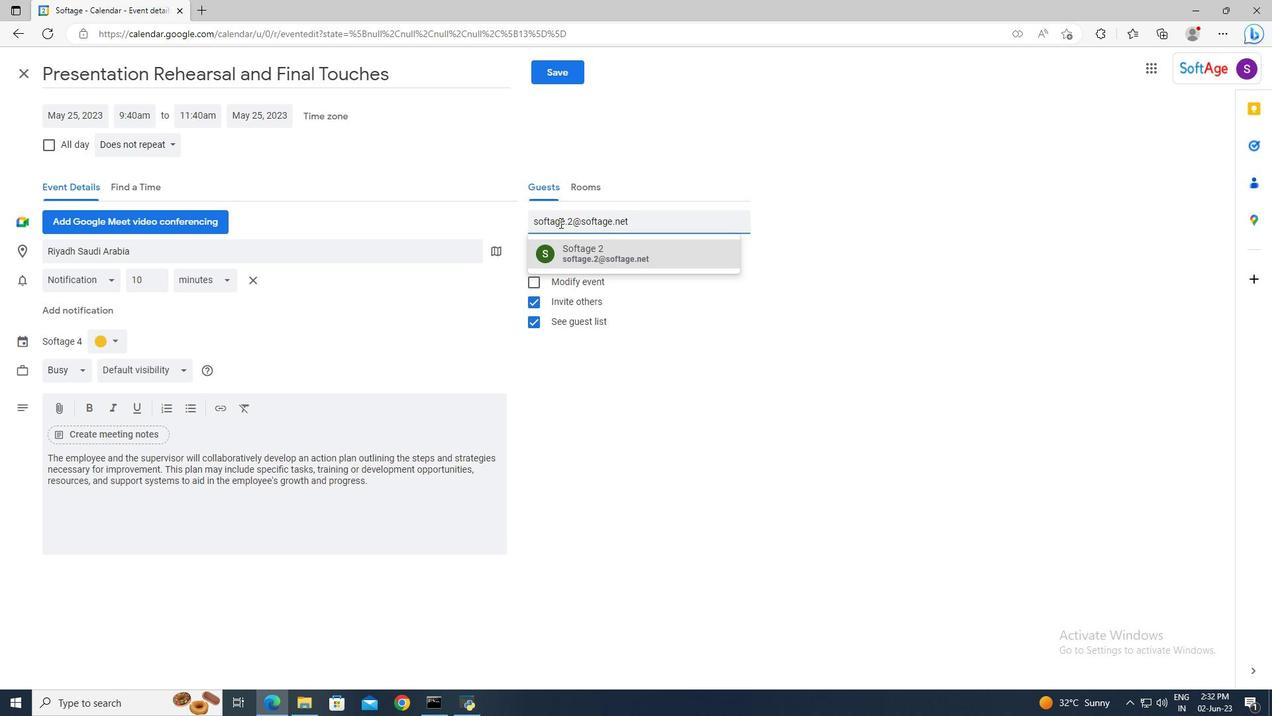 
Action: Mouse pressed left at (560, 222)
Screenshot: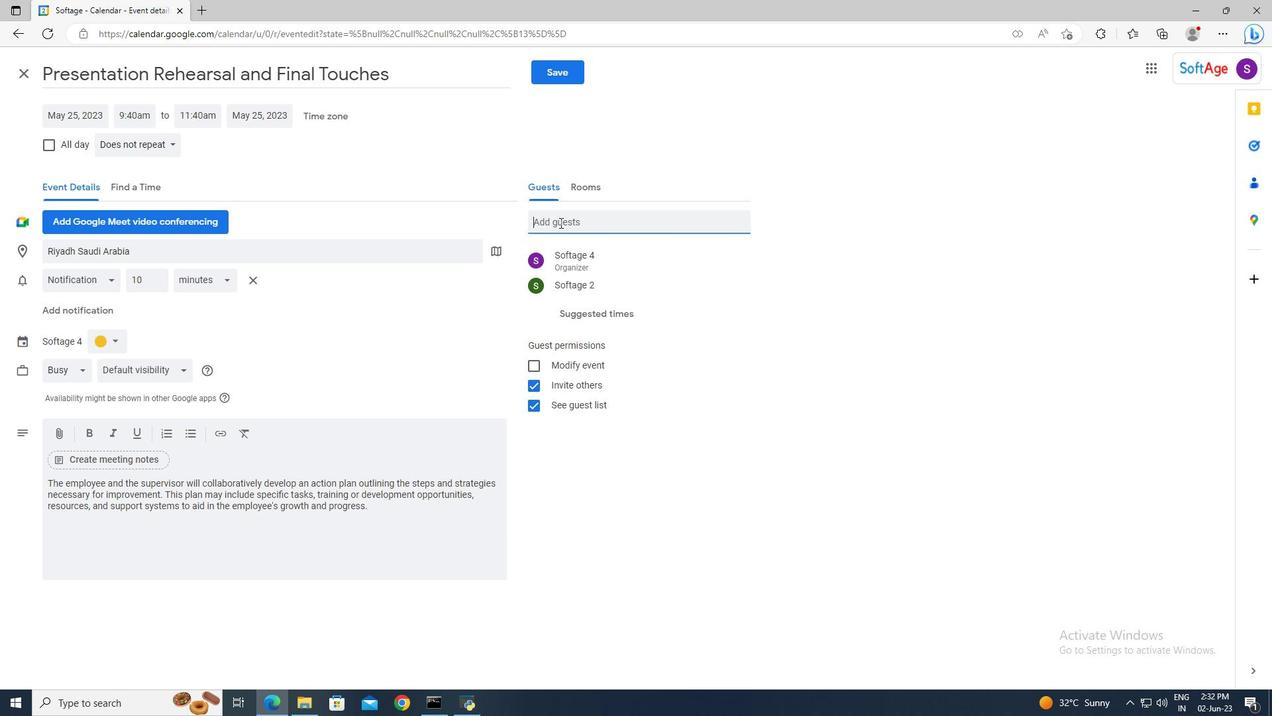 
Action: Key pressed softage.3<Key.shift>@softage.net<Key.enter>
Screenshot: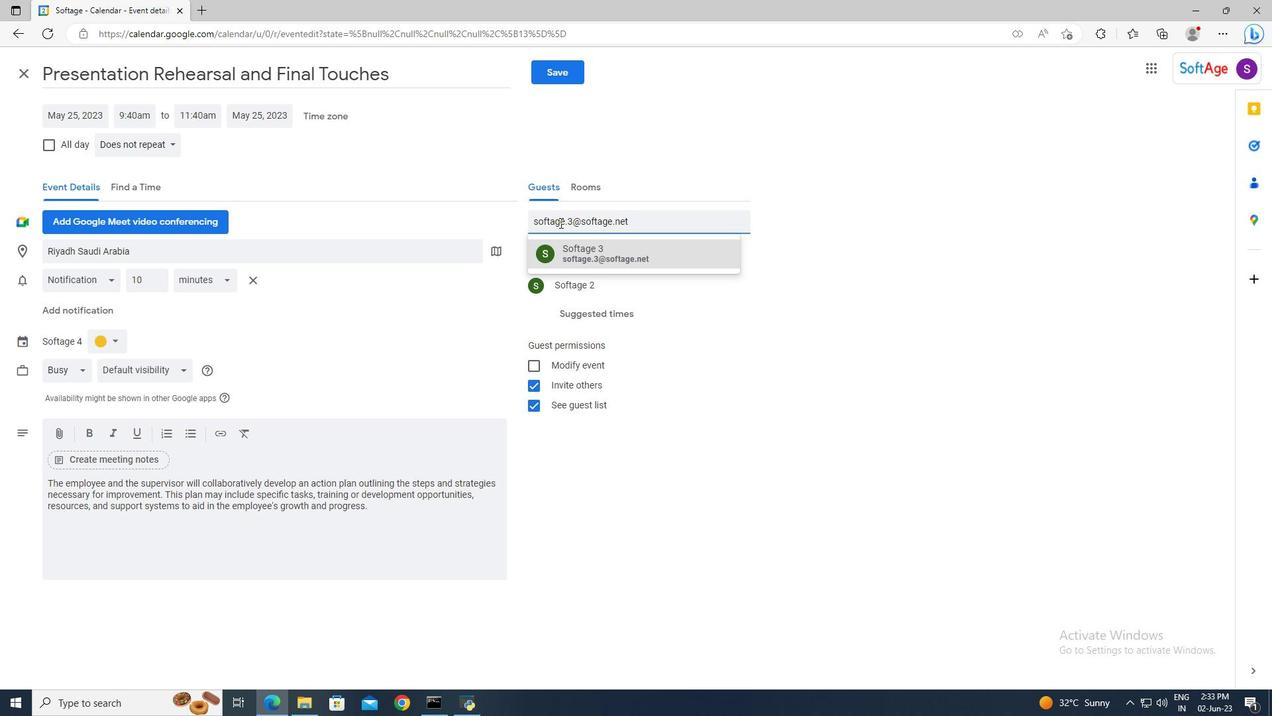 
Action: Mouse moved to (176, 141)
Screenshot: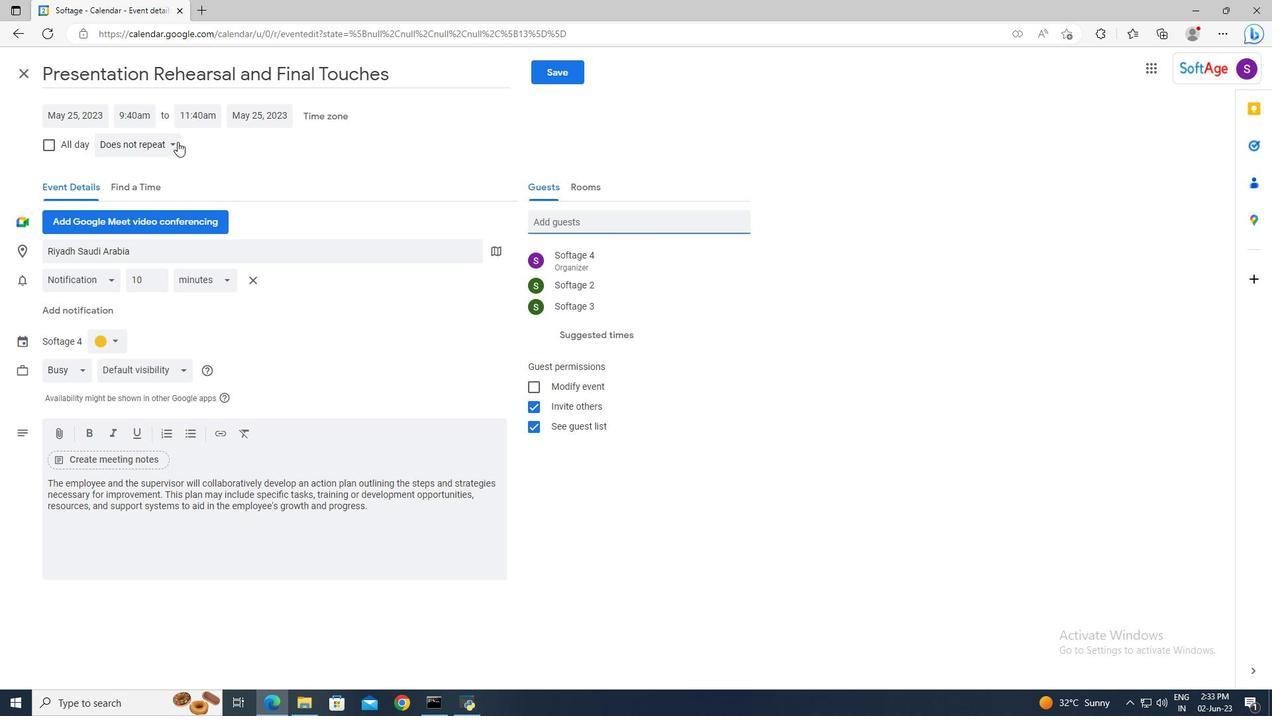
Action: Mouse pressed left at (176, 141)
Screenshot: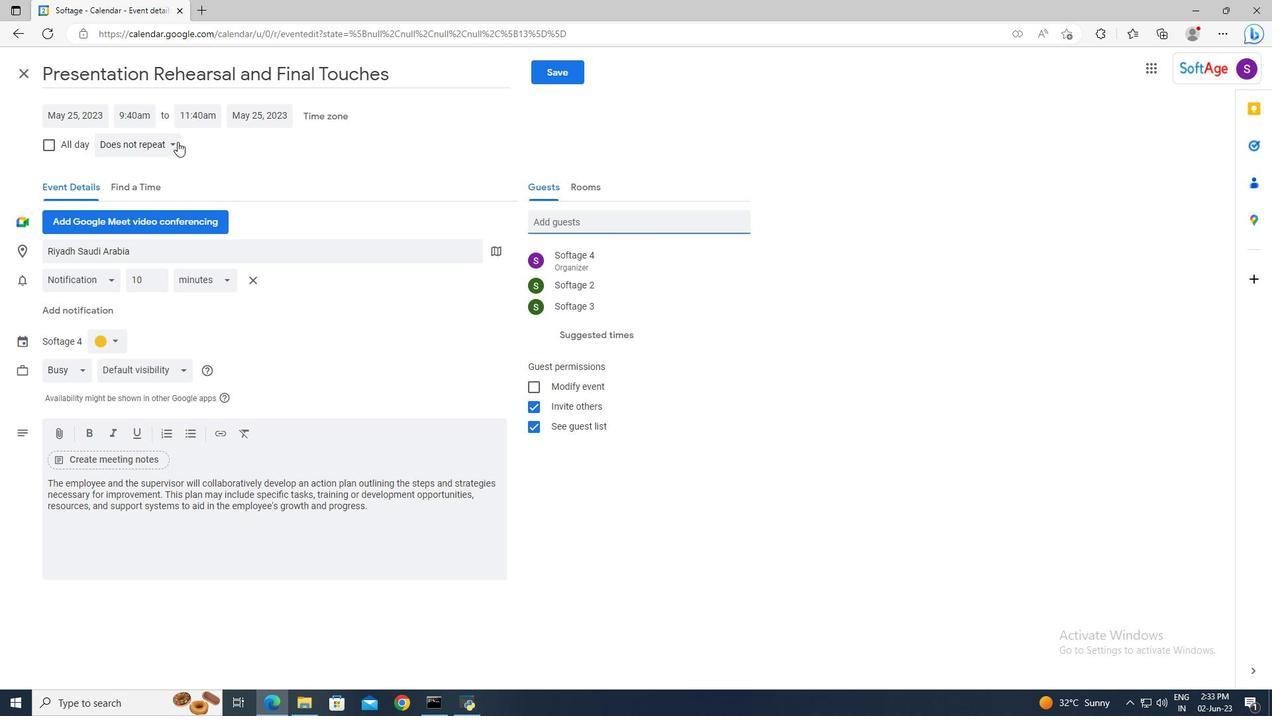 
Action: Mouse moved to (176, 289)
Screenshot: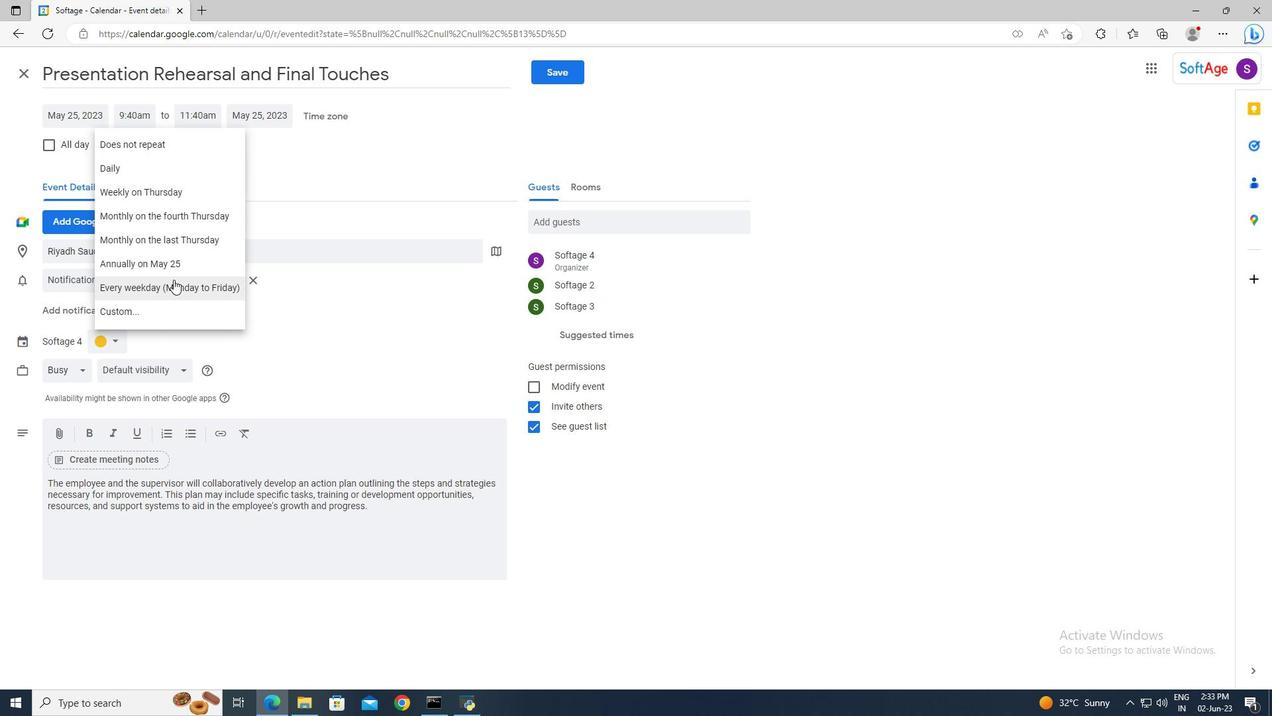 
Action: Mouse pressed left at (176, 289)
Screenshot: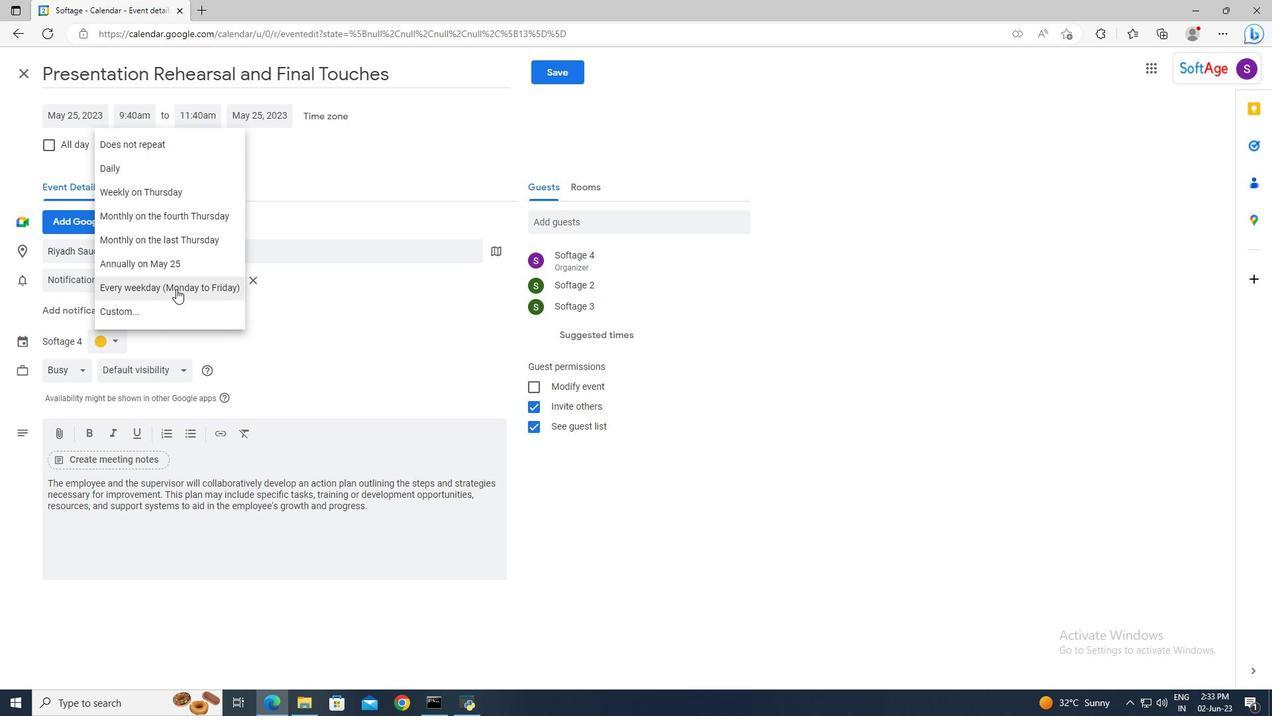 
Action: Mouse moved to (538, 75)
Screenshot: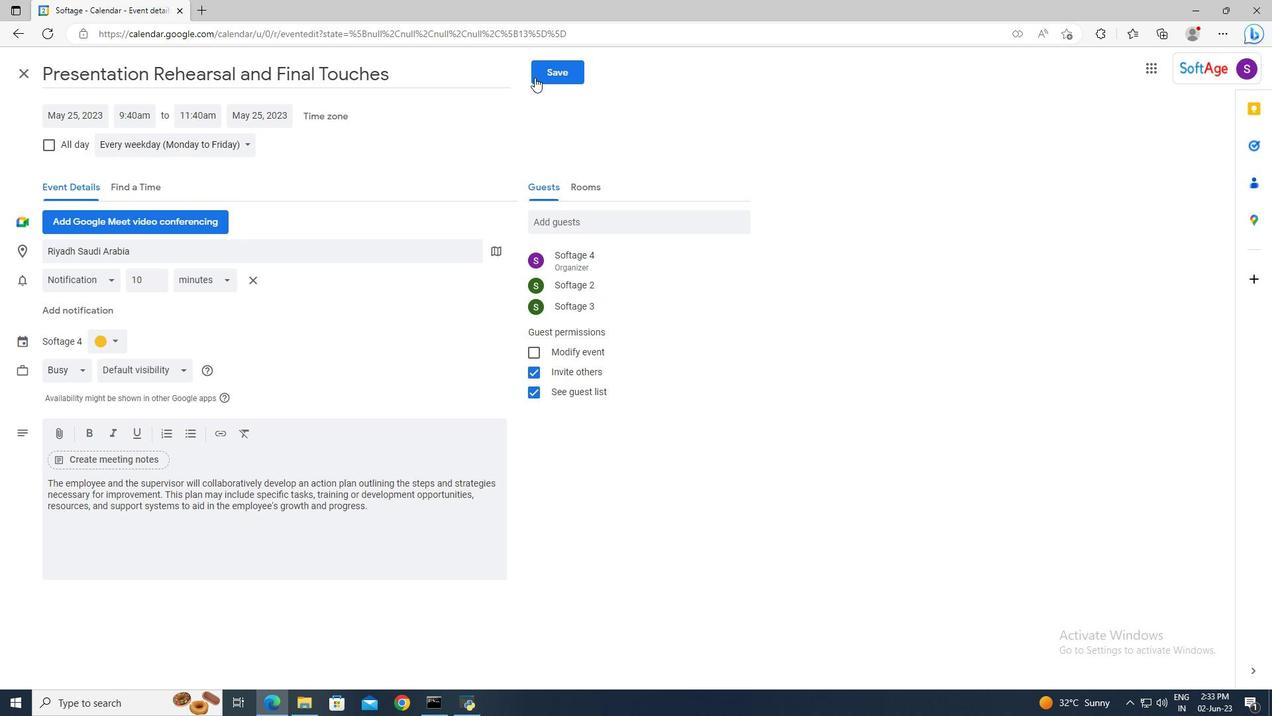 
Action: Mouse pressed left at (538, 75)
Screenshot: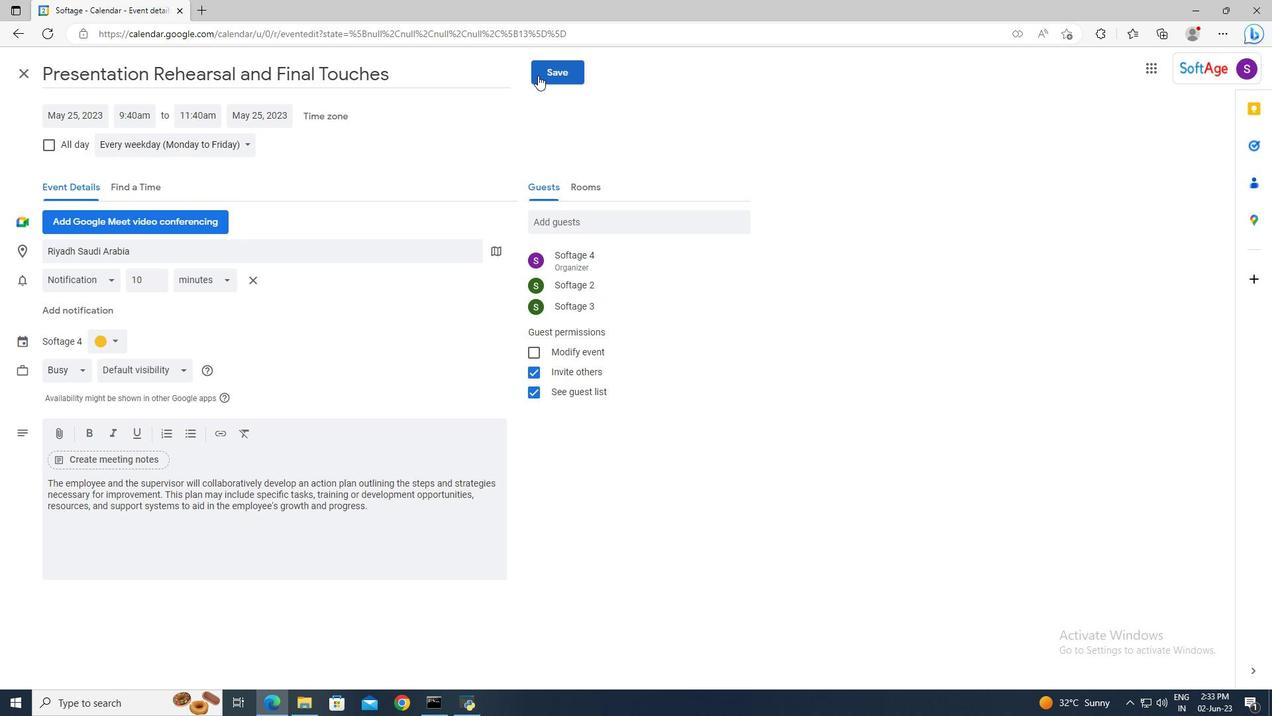 
Action: Mouse moved to (762, 395)
Screenshot: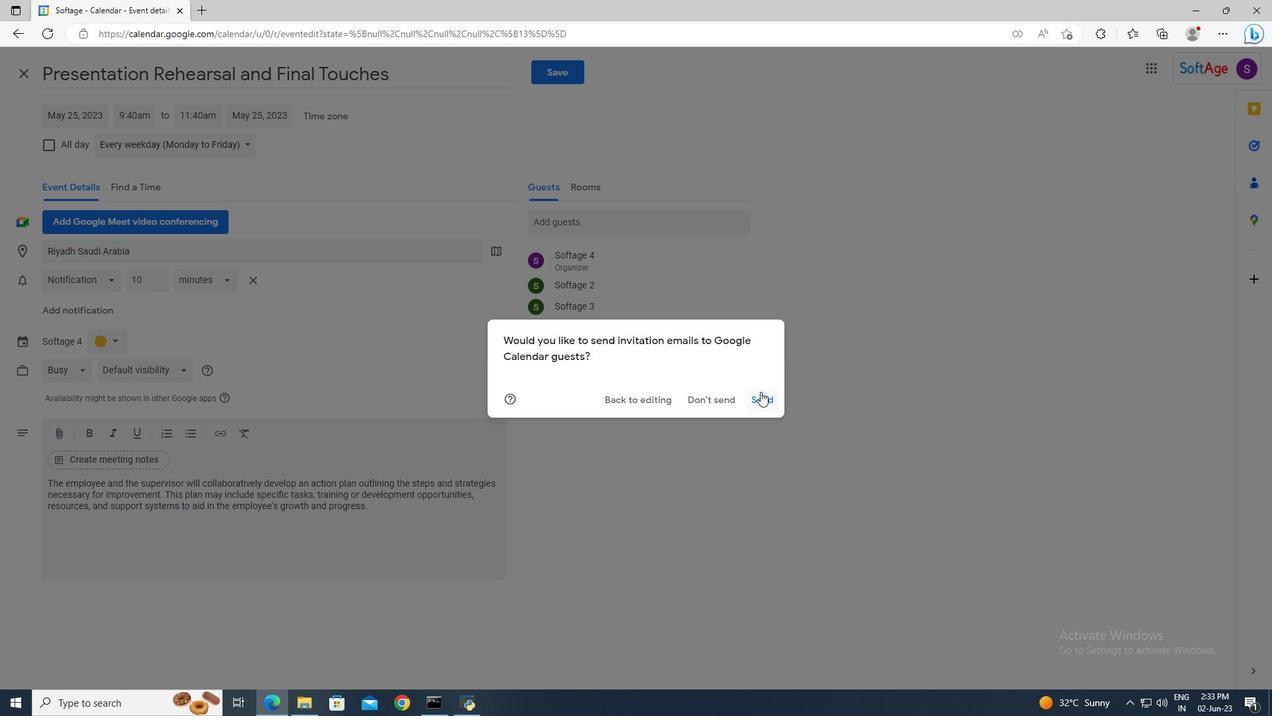
Action: Mouse pressed left at (762, 395)
Screenshot: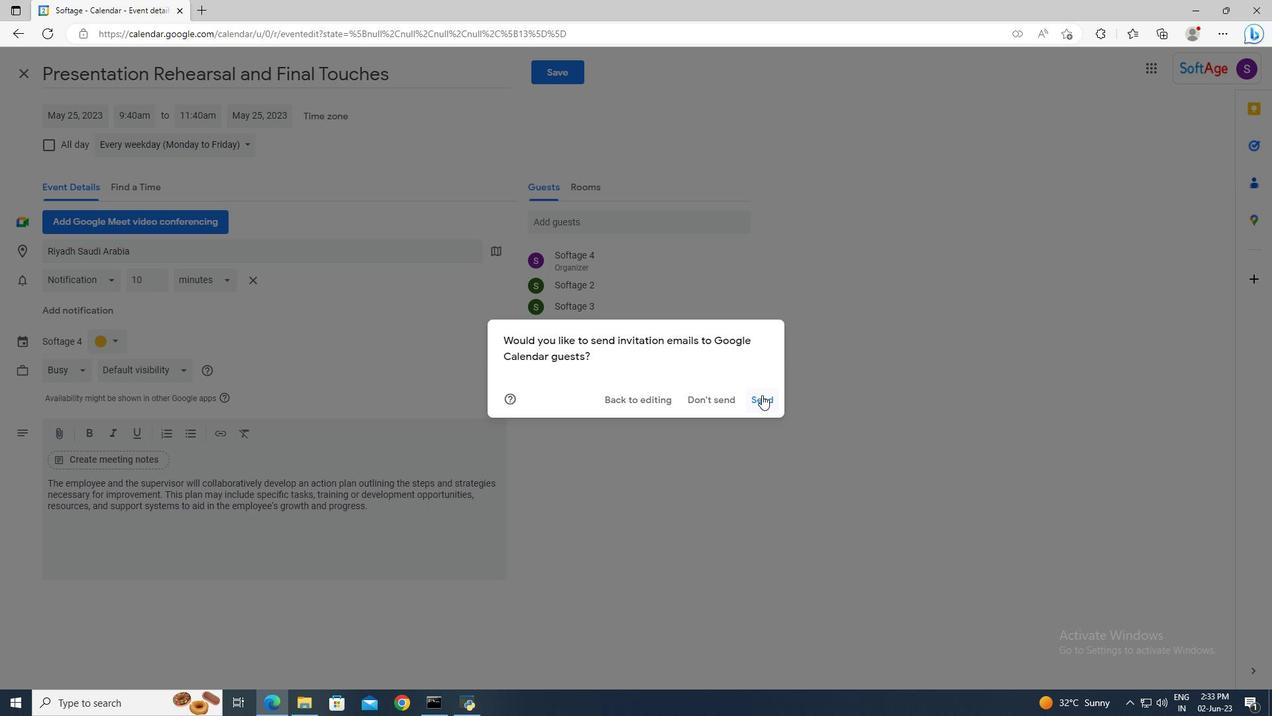 
